 Task: Open a blank google sheet and write heading  Proactive Sales. Add 10 people name  'Ethan Reynolds, Olivia Thompson, Benjamin Martinez, Emma Davis, Alexander Mitchell, Ava Rodriguez, Daniel Anderson, Mia Lewis, Christopher Scott, Sophia Harris.'Item code in between  4055-6600. Product range in between  4000-7000. Add Products  Nike shoe, Adidas shoe, Gucci T-shirt, Louis Vuitton bag, Zara Shirt, H&M jeans, Chanel perfume, Versace perfume, Ralph Lauren, Prada ShirtChoose quantity  1 to 10  Tax 12 percent Total Add Amount. Save page  Proactive Sales review   book
Action: Mouse moved to (243, 125)
Screenshot: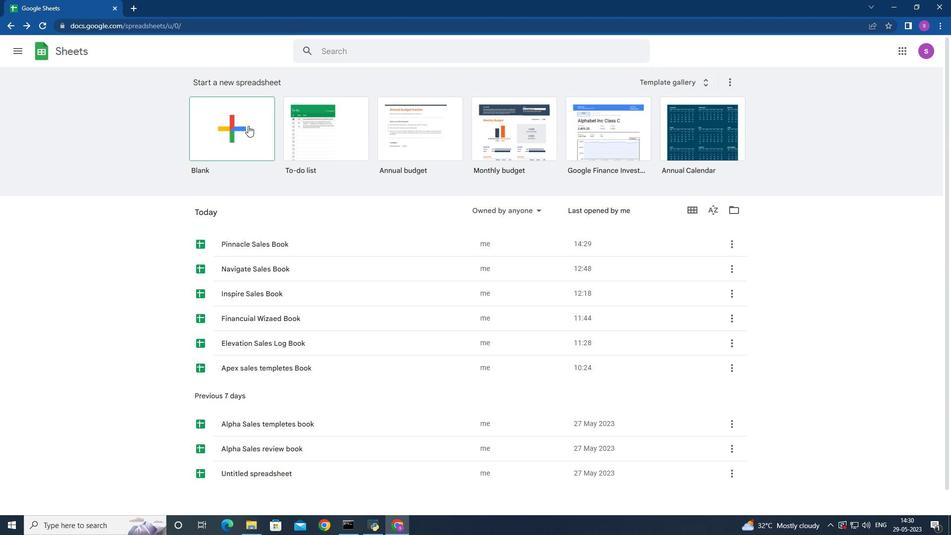 
Action: Mouse pressed left at (243, 125)
Screenshot: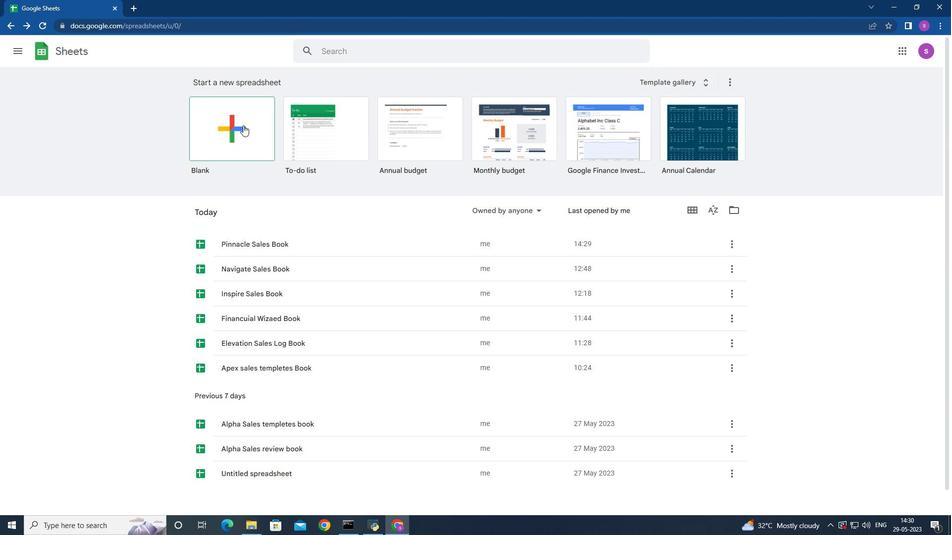 
Action: Mouse moved to (54, 124)
Screenshot: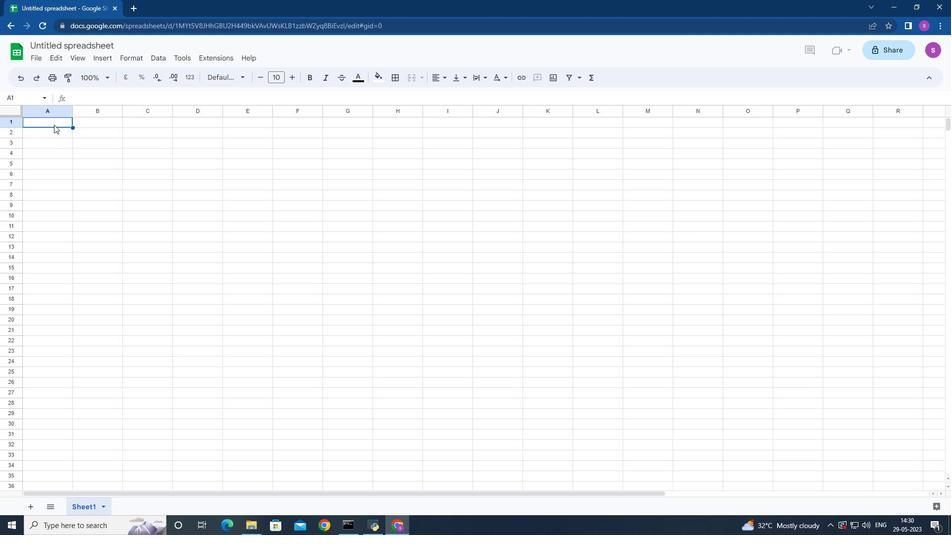 
Action: Mouse pressed left at (54, 124)
Screenshot: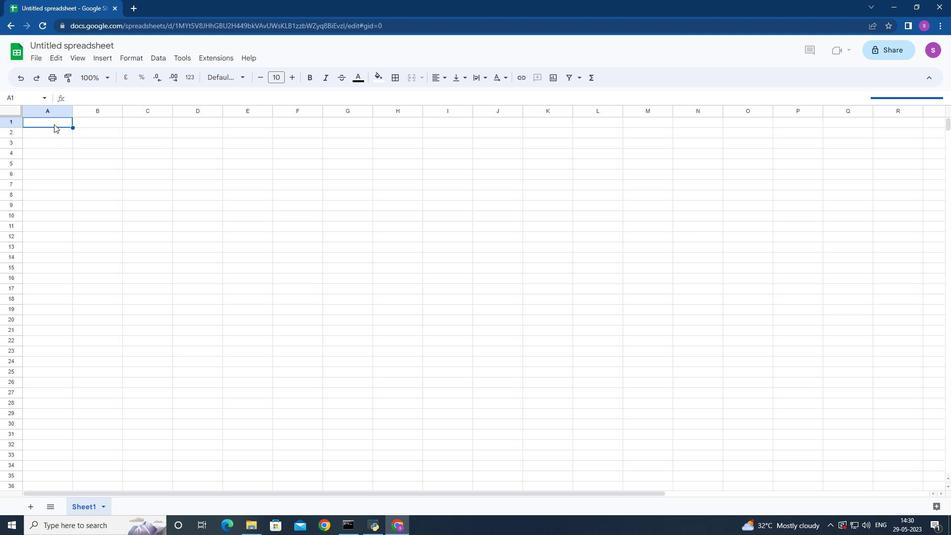 
Action: Key pressed <Key.shift>Proactive<Key.space><Key.shift>Sales
Screenshot: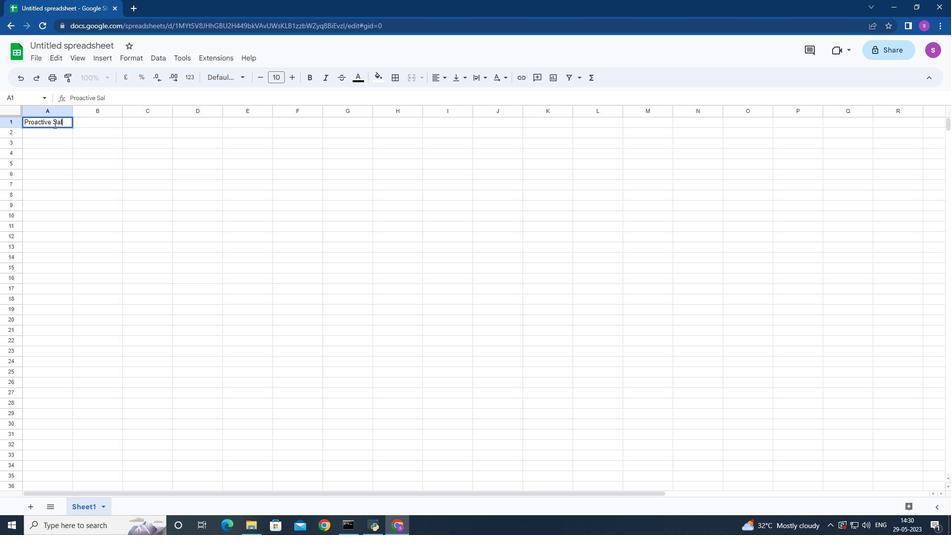 
Action: Mouse moved to (47, 144)
Screenshot: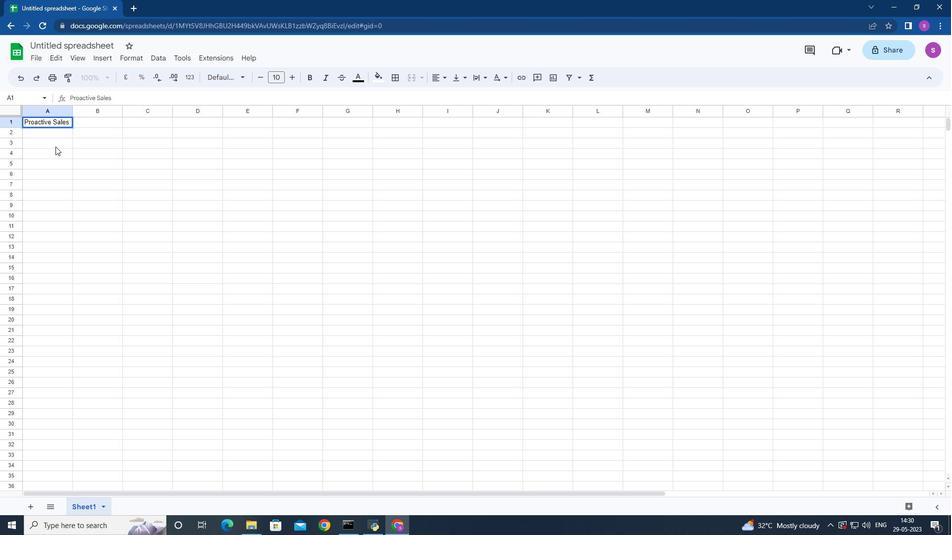 
Action: Mouse pressed left at (47, 144)
Screenshot: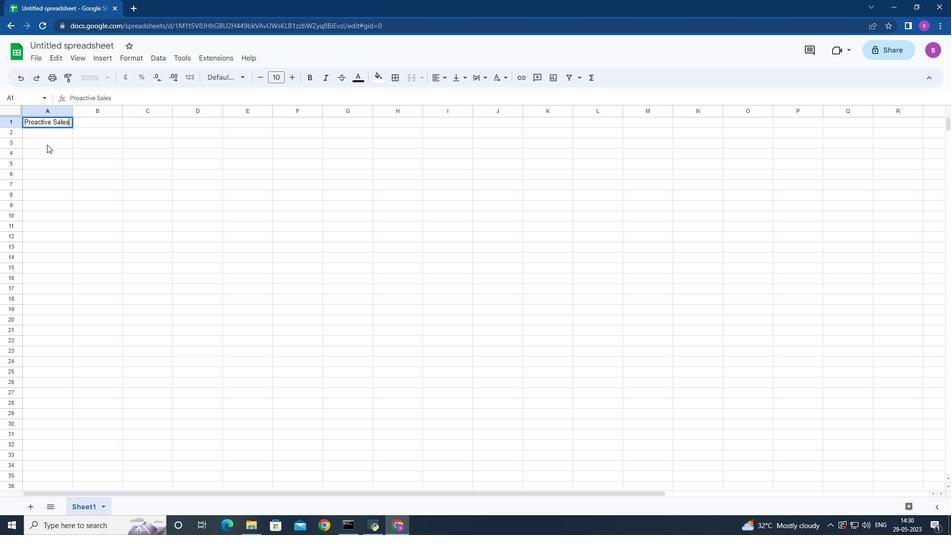 
Action: Mouse moved to (60, 143)
Screenshot: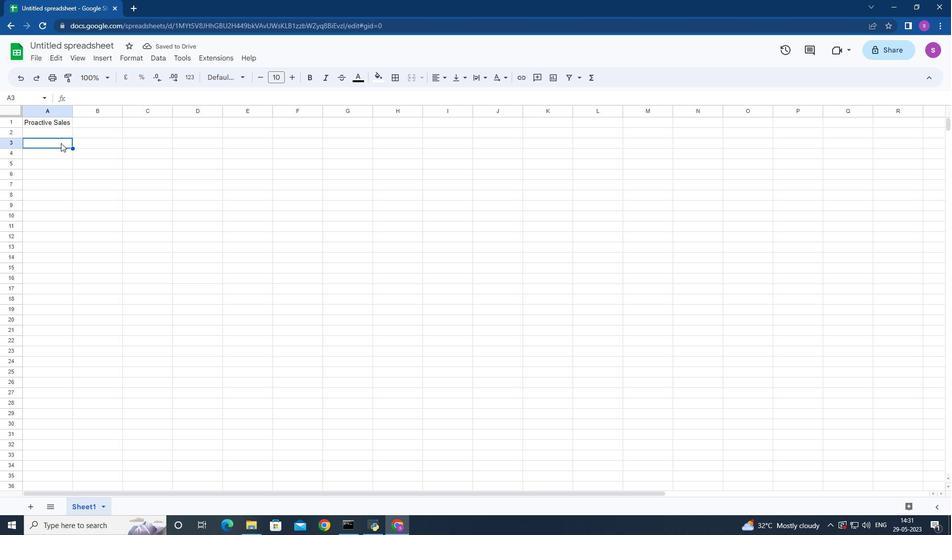 
Action: Key pressed <Key.shift>Na,<Key.backspace>me<Key.down><Key.shift>Ethan<Key.space><Key.shift><Key.shift><Key.shift><Key.shift><Key.shift><Key.shift>Reynolds<Key.down>
Screenshot: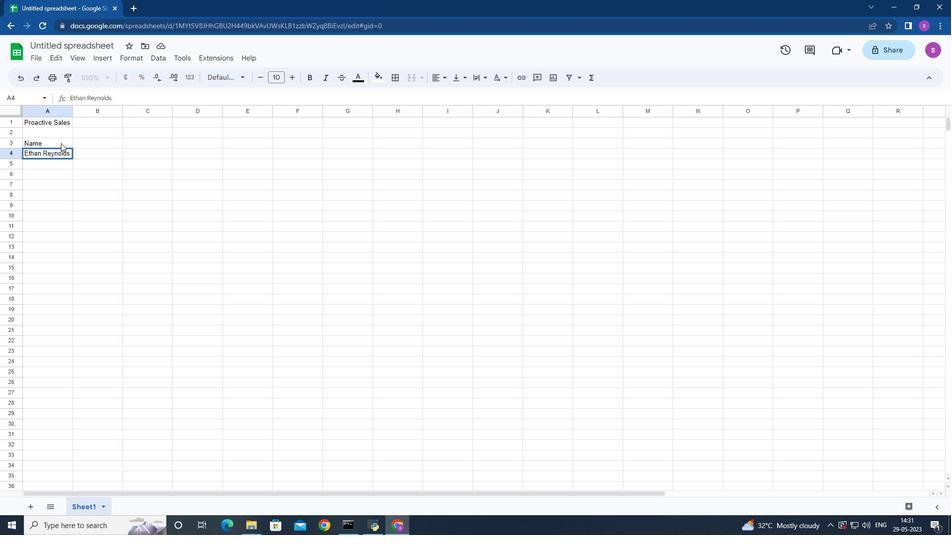
Action: Mouse moved to (121, 157)
Screenshot: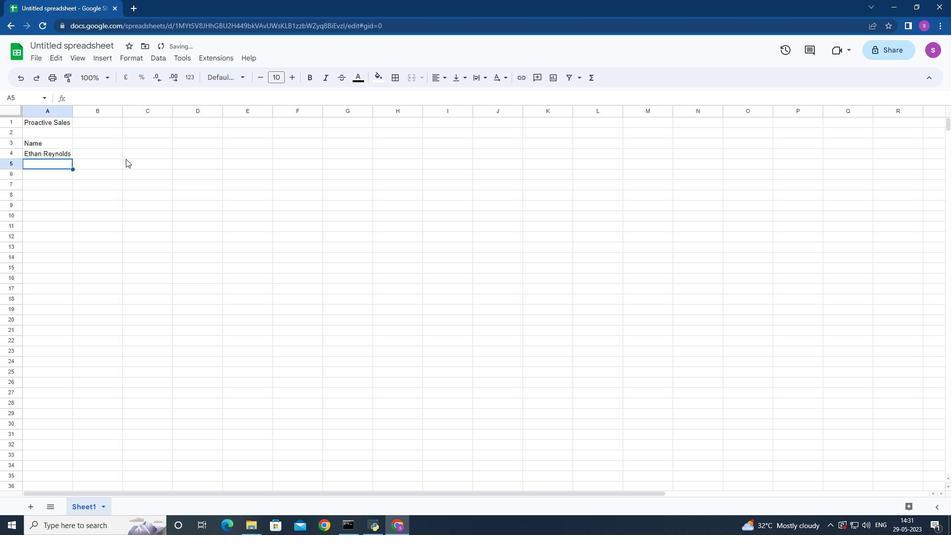 
Action: Key pressed <Key.shift>Olivia<Key.space><Key.shift>Thompson<Key.down><Key.shift>Benjamin<Key.space><Key.shift>Martinez<Key.down><Key.shift>Emma<Key.space><Key.shift>Davis<Key.space><Key.down><Key.shift>Alexander<Key.space><Key.shift>Mitchell<Key.down><Key.shift>Ava<Key.space><Key.shift>Rodriguez<Key.down><Key.shift><Key.shift><Key.shift><Key.shift>Daniel<Key.space><Key.shift>Anderson<Key.down><Key.shift>Mia<Key.space><Key.shift>Lewis<Key.down><Key.shift>Cg<Key.backspace>hristopher<Key.space><Key.shift>Scoo<Key.backspace>tt<Key.down><Key.shift>Sophia<Key.space><Key.shift>Harris
Screenshot: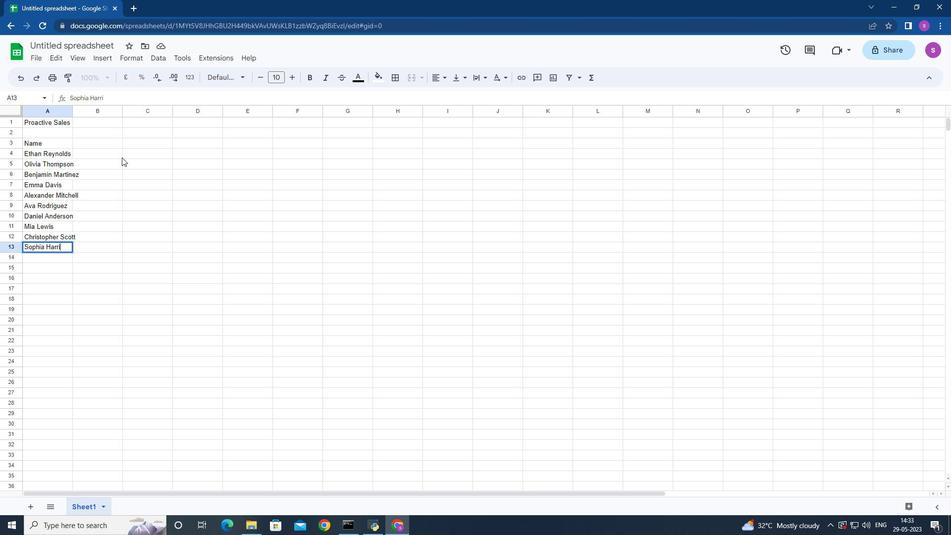 
Action: Mouse moved to (71, 108)
Screenshot: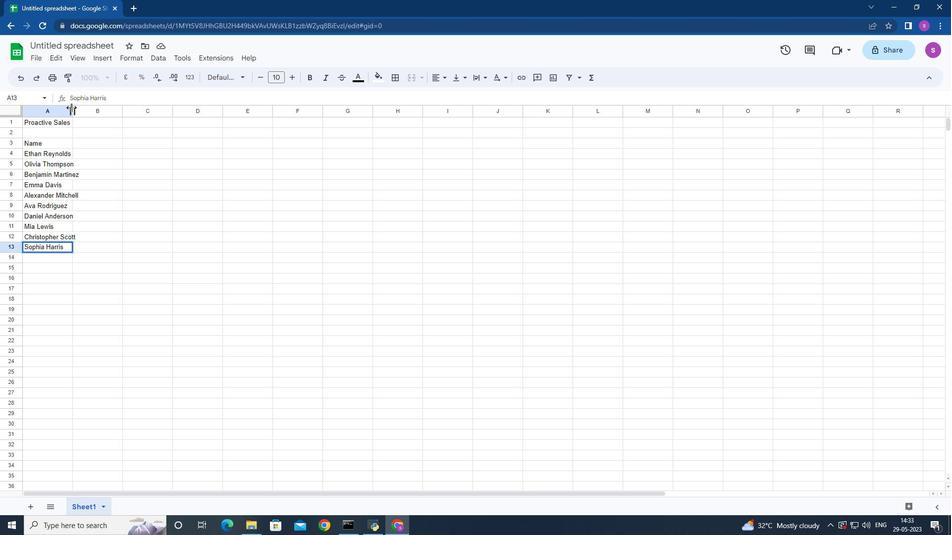 
Action: Mouse pressed left at (71, 108)
Screenshot: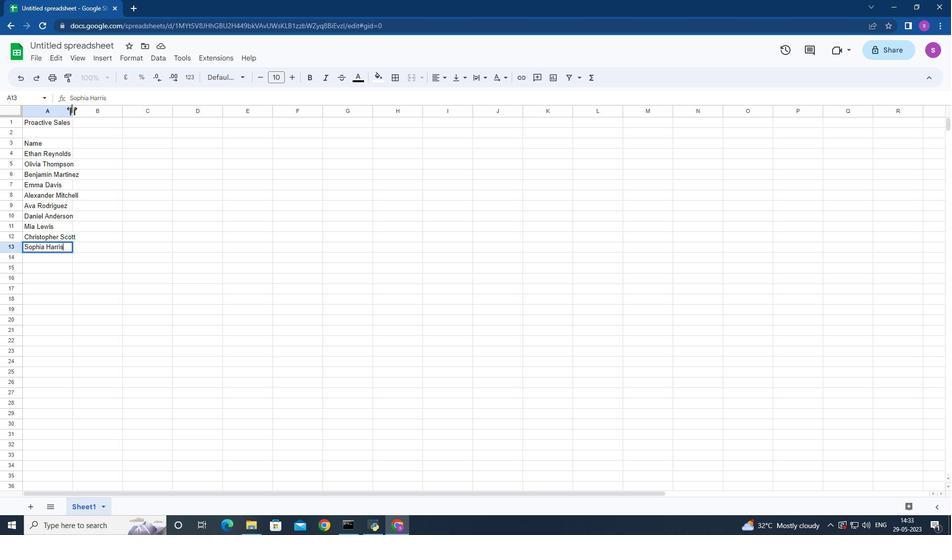 
Action: Mouse moved to (105, 141)
Screenshot: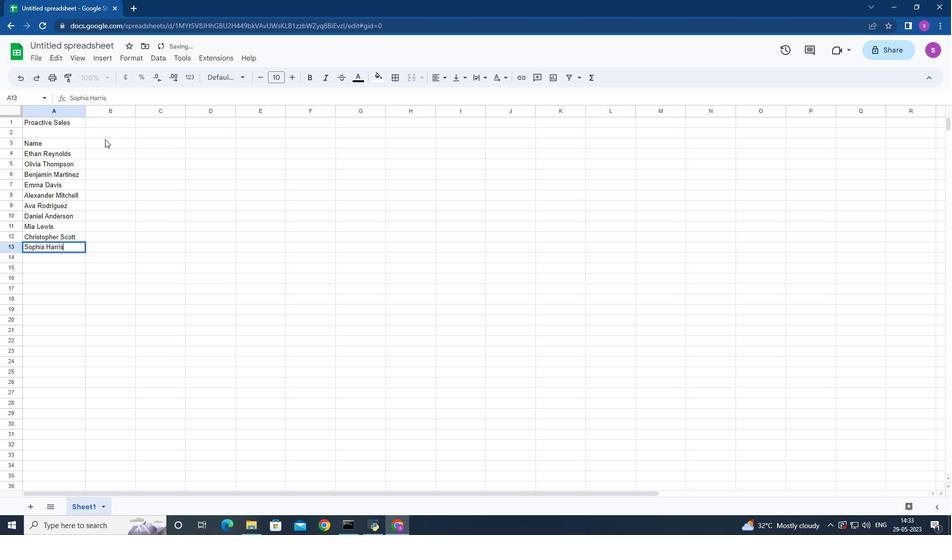 
Action: Mouse pressed left at (105, 141)
Screenshot: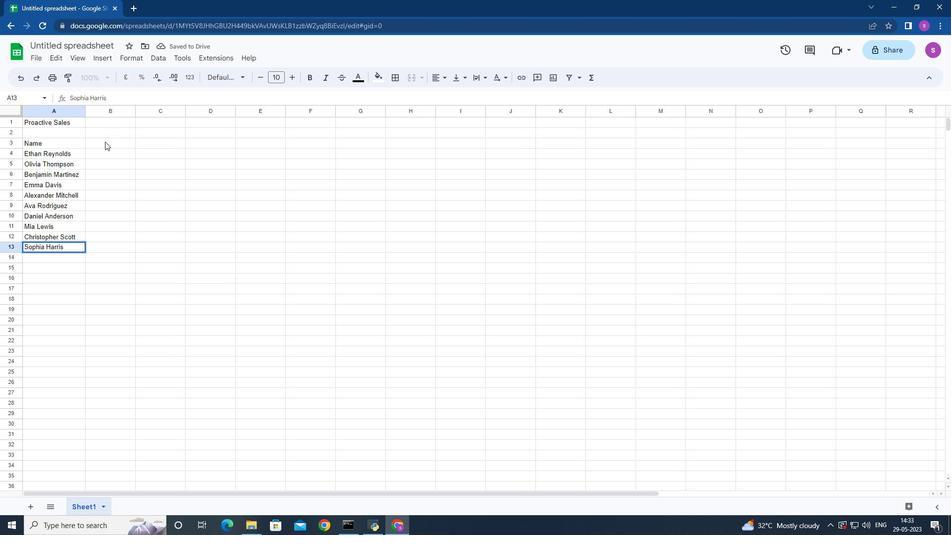 
Action: Mouse moved to (104, 143)
Screenshot: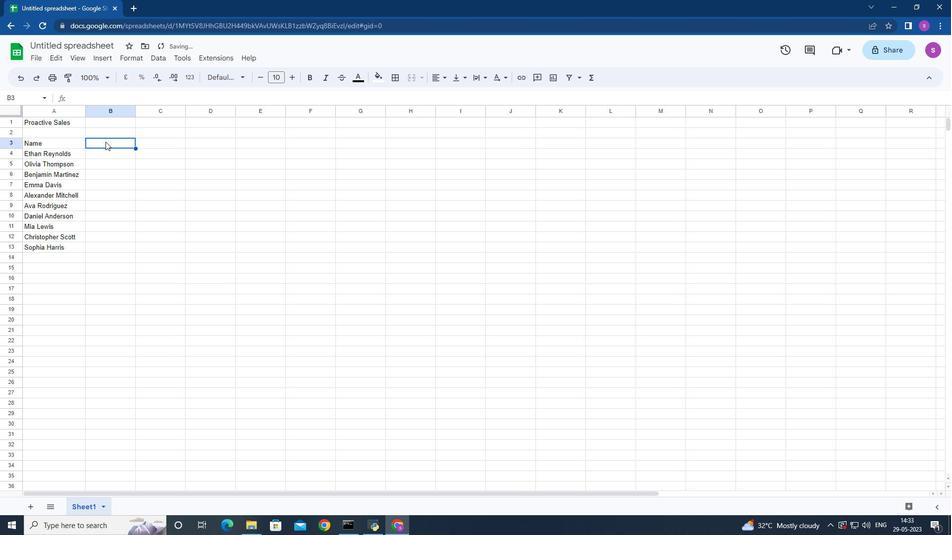 
Action: Key pressed <Key.shift>Item<Key.space><Key.shift>C<Key.backspace><Key.backspace><Key.backspace><Key.backspace><Key.backspace><Key.backspace><Key.shift>Item<Key.space><Key.shift>Code<Key.down>
Screenshot: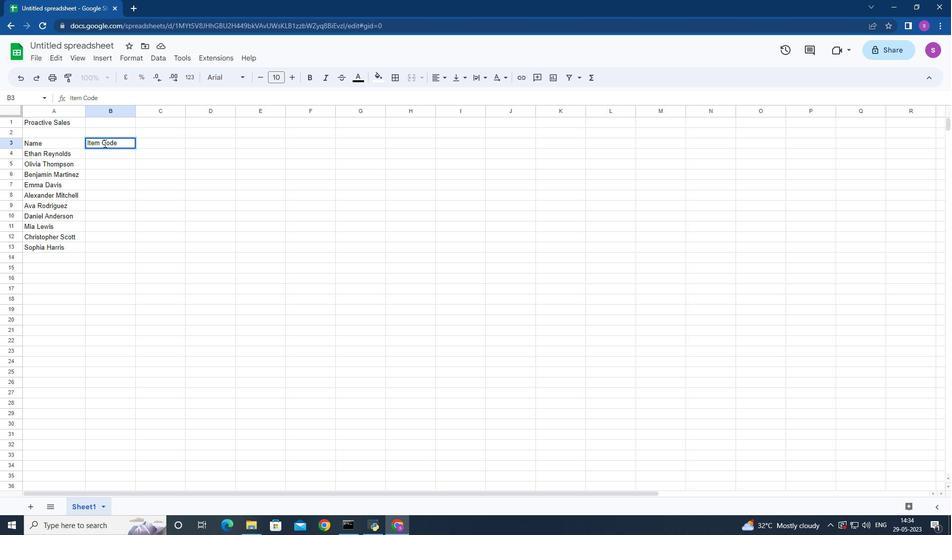
Action: Mouse moved to (97, 179)
Screenshot: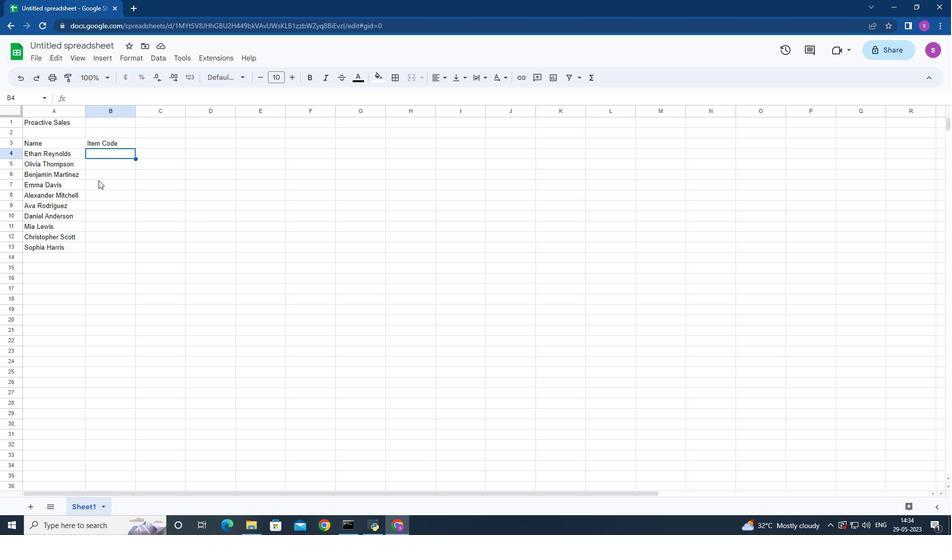 
Action: Key pressed 4055<Key.down>5000<Key.down>5055<Key.down>6000<Key.down>6055<Key.down>6500<Key.down>55<Key.backspace>500<Key.down>7000<Key.down>505<Key.backspace>60<Key.down>4000<Key.right><Key.up><Key.up><Key.up><Key.up><Key.up><Key.up><Key.up><Key.up><Key.up><Key.up><Key.shift>Product<Key.space><Key.shift>Range<Key.down><Key.left><Key.down><Key.down><Key.down><Key.down><Key.down><Key.down><Key.down><Key.backspace>6600<Key.down><Key.down><Key.right><Key.up><Key.up><Key.up><Key.up><Key.up><Key.up><Key.up><Key.up><Key.up>4000<Key.down>5000<Key.down>6000<Key.down>6500<Key.down>7000<Key.down>5500<Key.down>4500<Key.down>6600<Key.down>5500<Key.down>7000<Key.right><Key.up><Key.up><Key.up><Key.up><Key.up><Key.up><Key.up><Key.up><Key.up><Key.up><Key.shift>Product<Key.space>
Screenshot: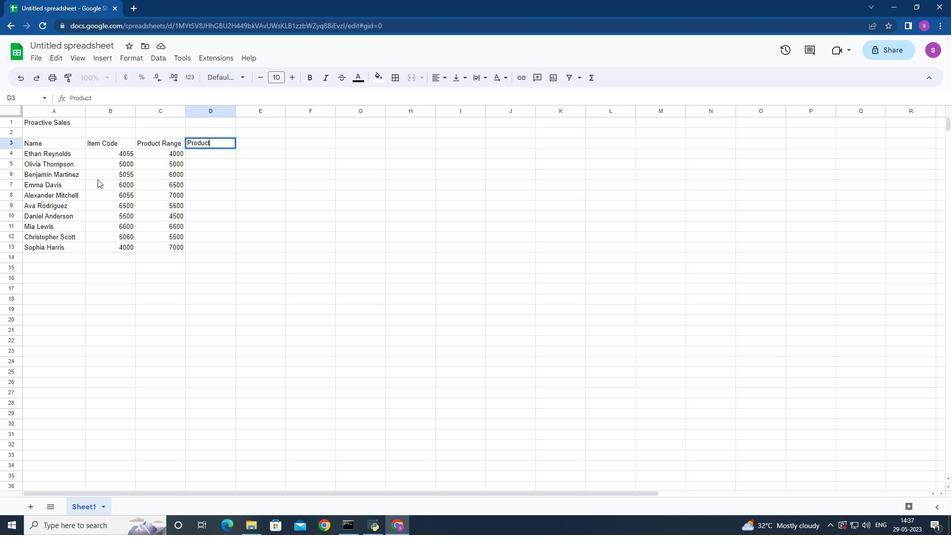
Action: Mouse moved to (217, 152)
Screenshot: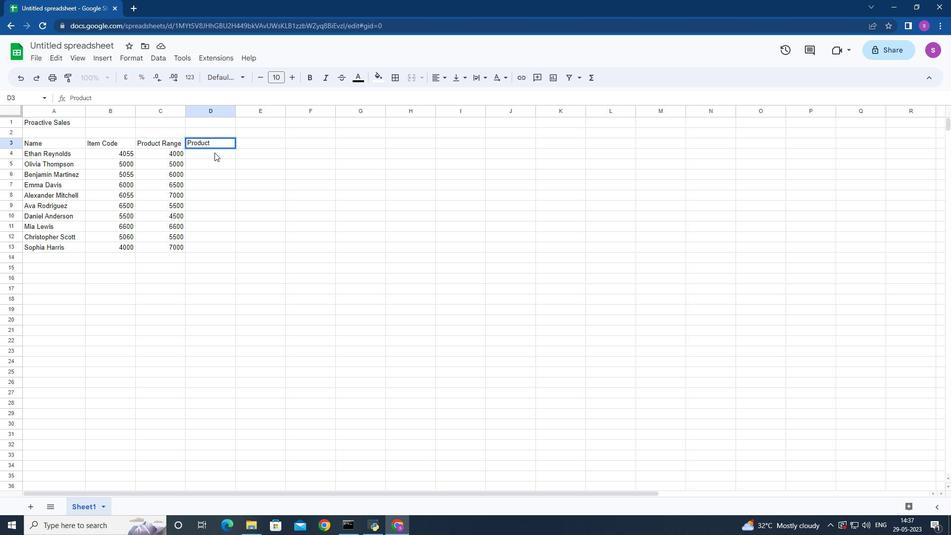 
Action: Key pressed <Key.down><Key.shift>Nike<Key.space><Key.down><Key.up>s<Key.backspace><Key.shift>Nike<Key.space><Key.shift>Shoe<Key.down><Key.shift>Adidas<Key.space><Key.shift>Shoe<Key.down><Key.shift>Gucci<Key.space><Key.shift>T-<Key.shift>Shirt<Key.down><Key.shift>Louis<Key.space><Key.shift>Vuitton<Key.down><Key.up>
Screenshot: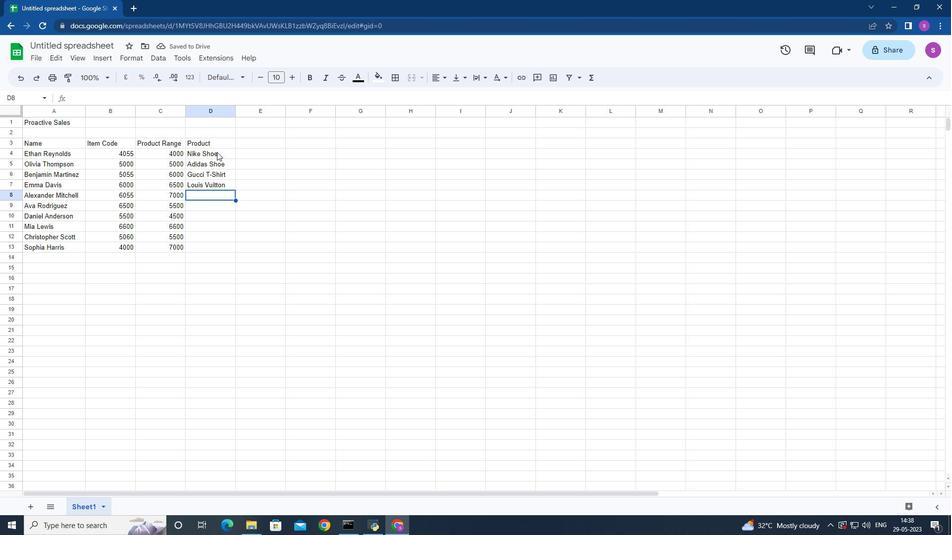 
Action: Mouse moved to (227, 182)
Screenshot: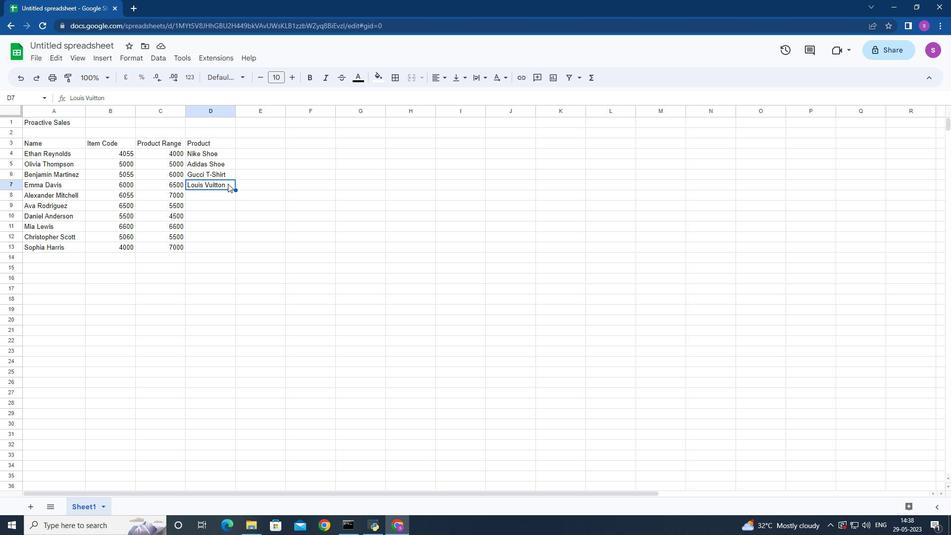 
Action: Mouse pressed left at (227, 182)
Screenshot: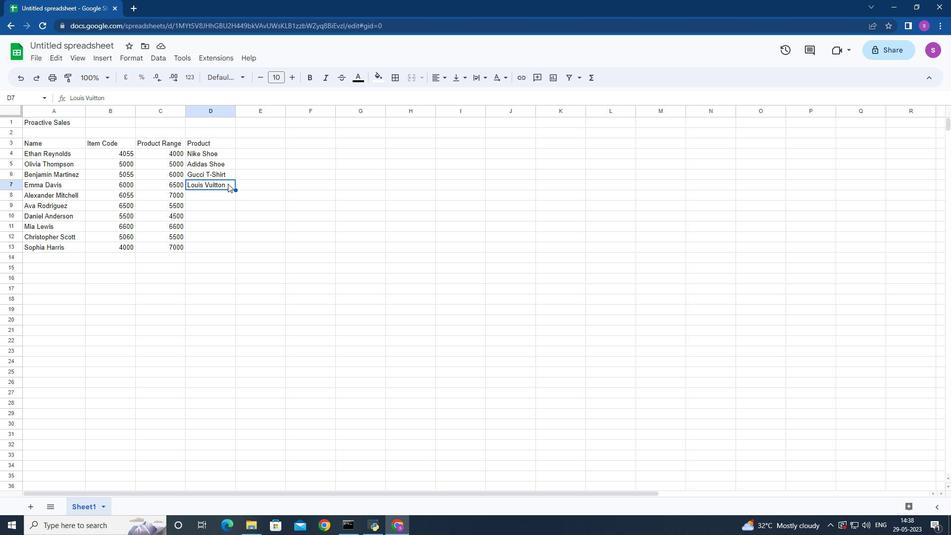 
Action: Key pressed <Key.space><Key.shift><Key.shift><Key.shift><Key.shift><Key.shift><Key.shift><Key.shift><Key.shift><Key.shift><Key.shift><Key.shift><Key.shift><Key.shift><Key.shift><Key.shift><Key.shift><Key.shift><Key.shift><Key.shift><Key.shift><Key.shift><Key.shift>Louis<Key.space><Key.shift>Vuitton<Key.space>bag<Key.down><Key.shift>Zara<Key.space><Key.shift>Shirt<Key.down><Key.shift>H<Key.shift>&m<Key.space><Key.backspace><Key.shift><Key.backspace><Key.shift>M<Key.space>jeans<Key.down><Key.shift>Chanel<Key.space>perfume<Key.down><Key.shift>Versace<Key.space><Key.shift>P<Key.backspace>perfume<Key.down><Key.shift><Key.shift><Key.shift><Key.shift><Key.shift><Key.shift><Key.shift><Key.shift><Key.shift><Key.shift><Key.shift><Key.shift>Ralph<Key.space><Key.shift>Lauren<Key.space><Key.down><Key.shift>Prada<Key.space><Key.shift>Shirt<Key.shift>C<Key.backspace>
Screenshot: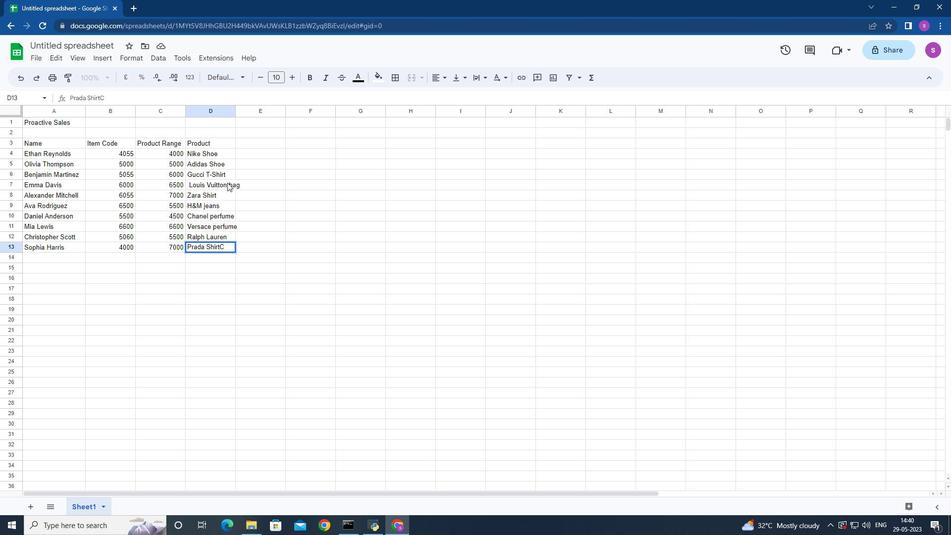 
Action: Mouse moved to (235, 110)
Screenshot: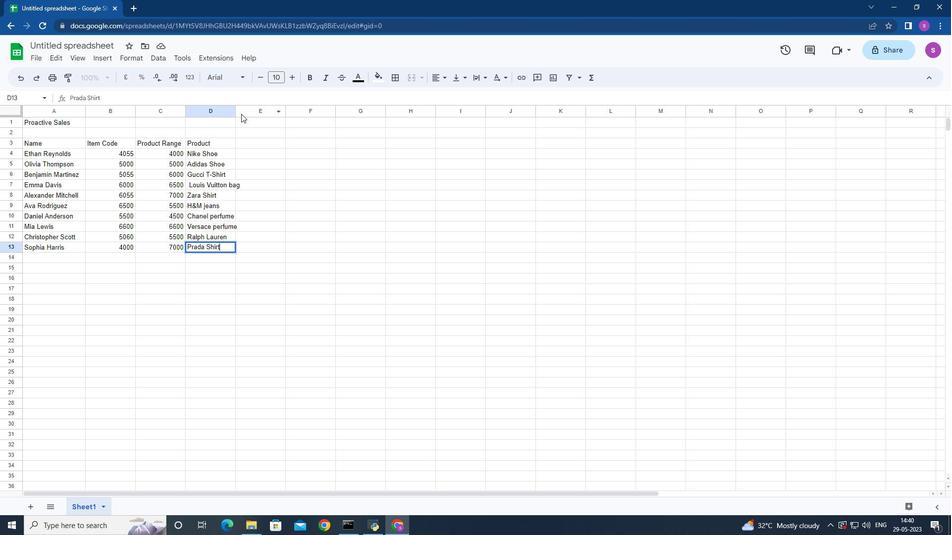 
Action: Mouse pressed left at (235, 110)
Screenshot: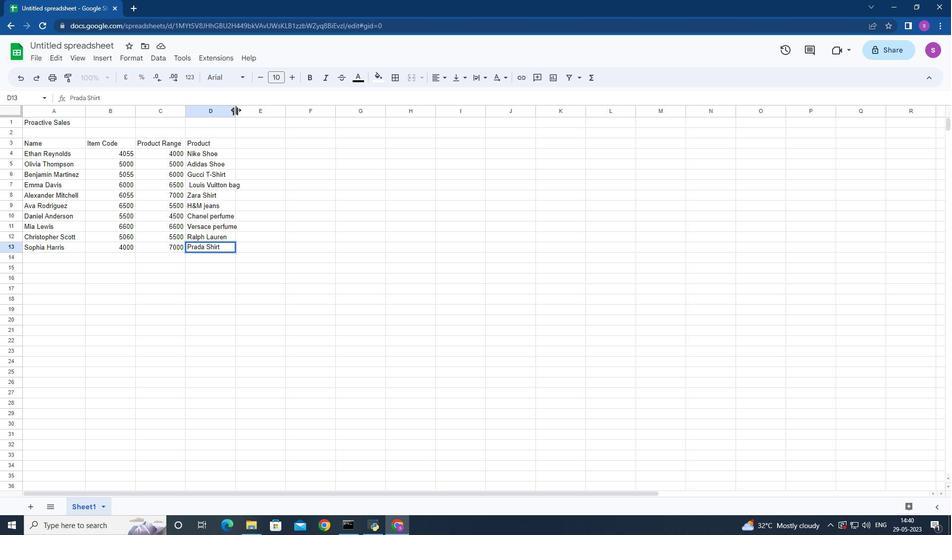 
Action: Mouse moved to (276, 137)
Screenshot: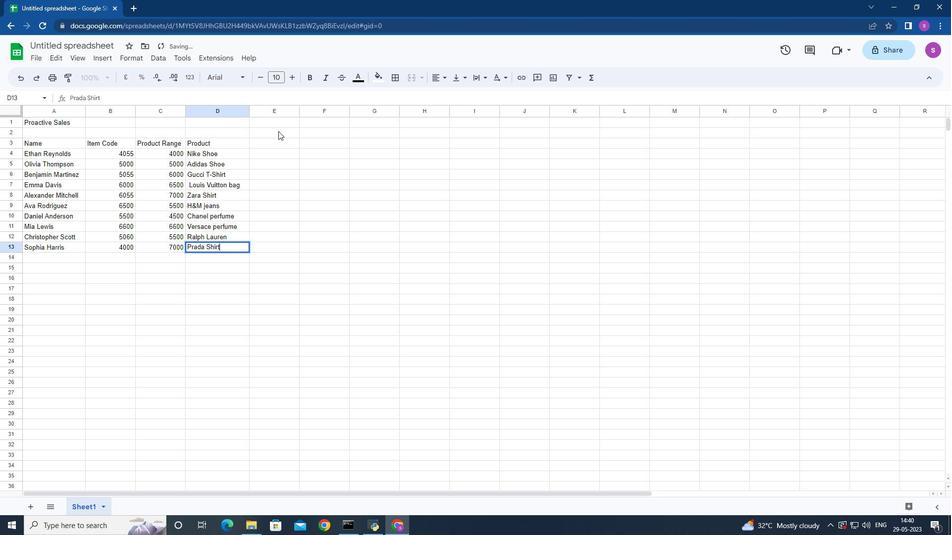 
Action: Mouse pressed left at (276, 137)
Screenshot: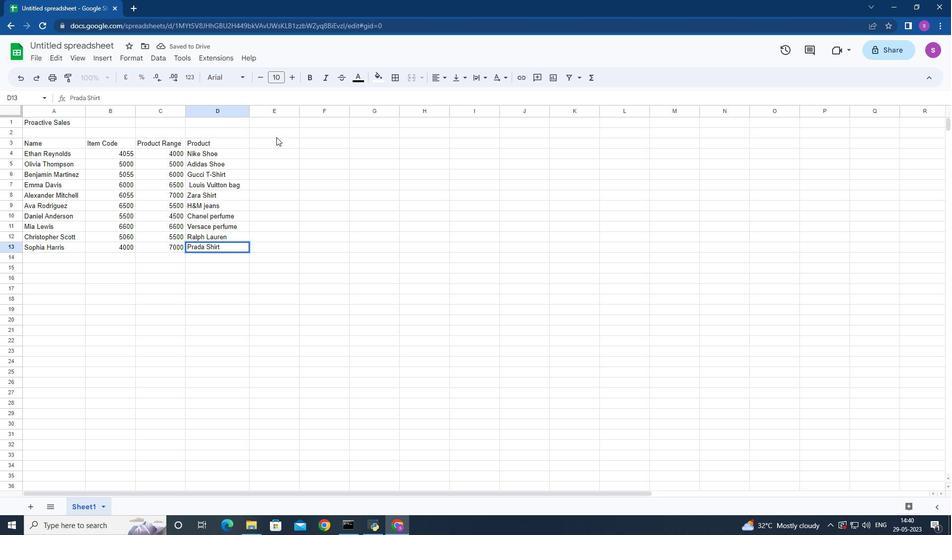 
Action: Mouse moved to (272, 144)
Screenshot: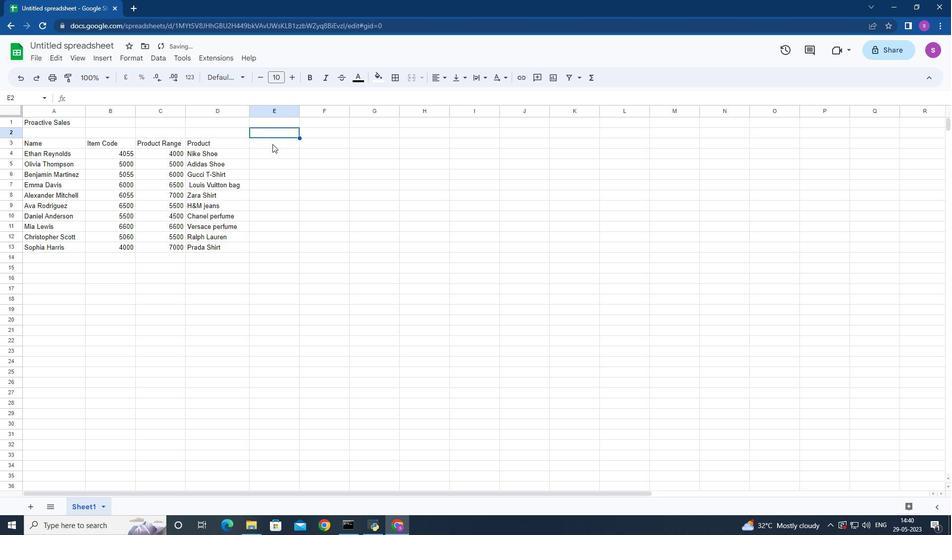 
Action: Mouse pressed left at (272, 144)
Screenshot: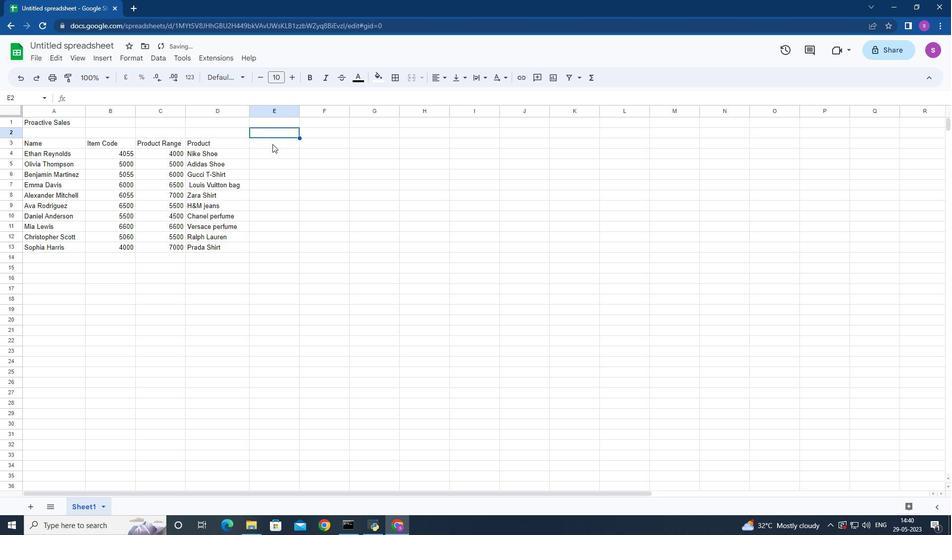 
Action: Mouse moved to (272, 144)
Screenshot: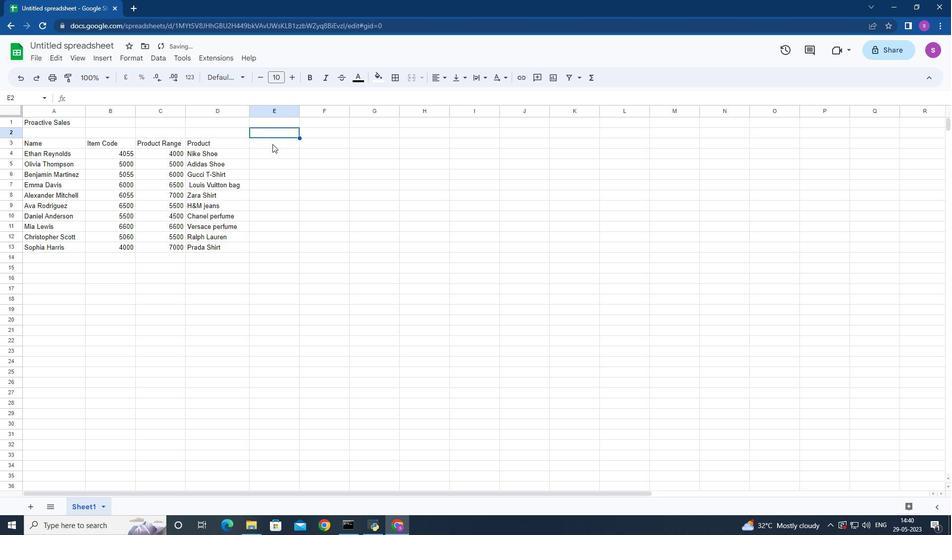 
Action: Key pressed <Key.shift>Quantity<Key.down>
Screenshot: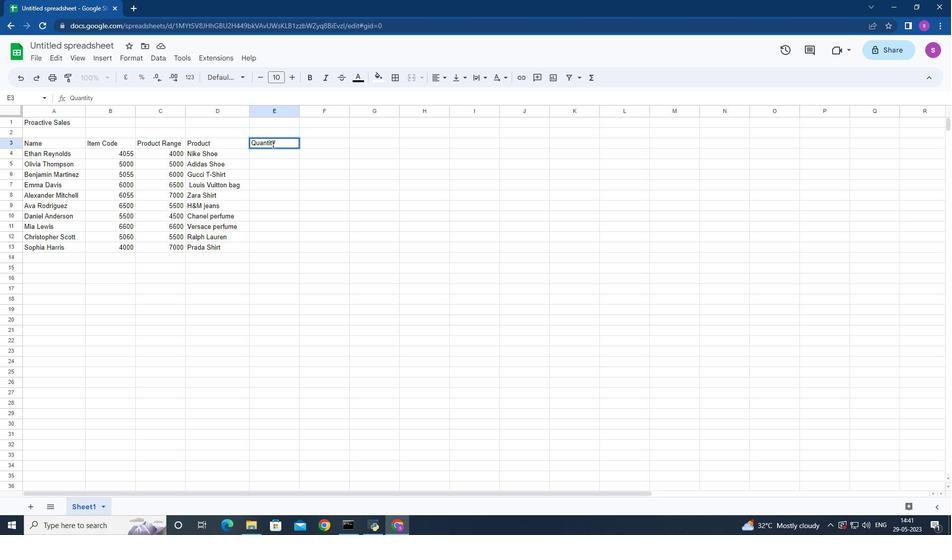 
Action: Mouse moved to (287, 165)
Screenshot: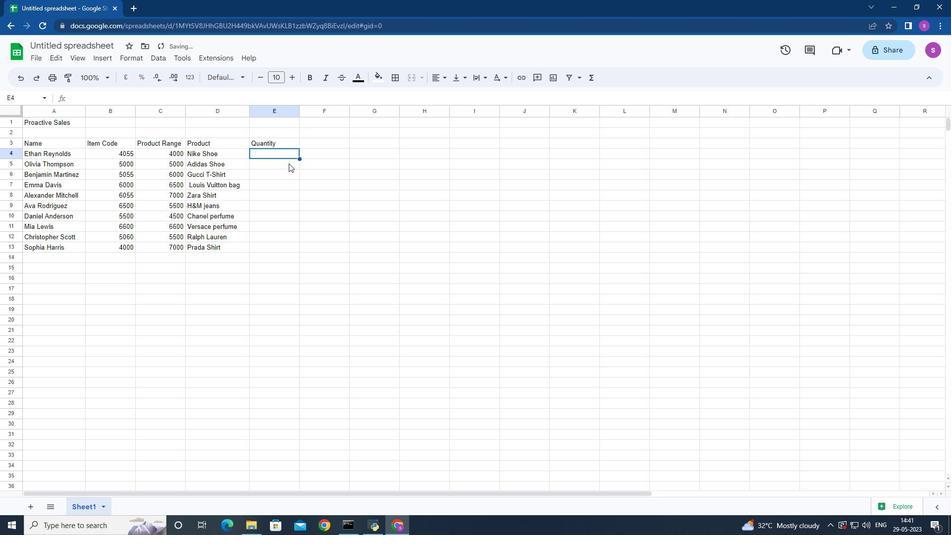 
Action: Key pressed 1<Key.down>2<Key.down>3<Key.down>4<Key.down>5<Key.down>6<Key.down>7<Key.down>8<Key.down>9<Key.down>10<Key.down><Key.right><Key.up><Key.up><Key.up><Key.up><Key.up><Key.up><Key.up><Key.up><Key.up><Key.up><Key.up>
Screenshot: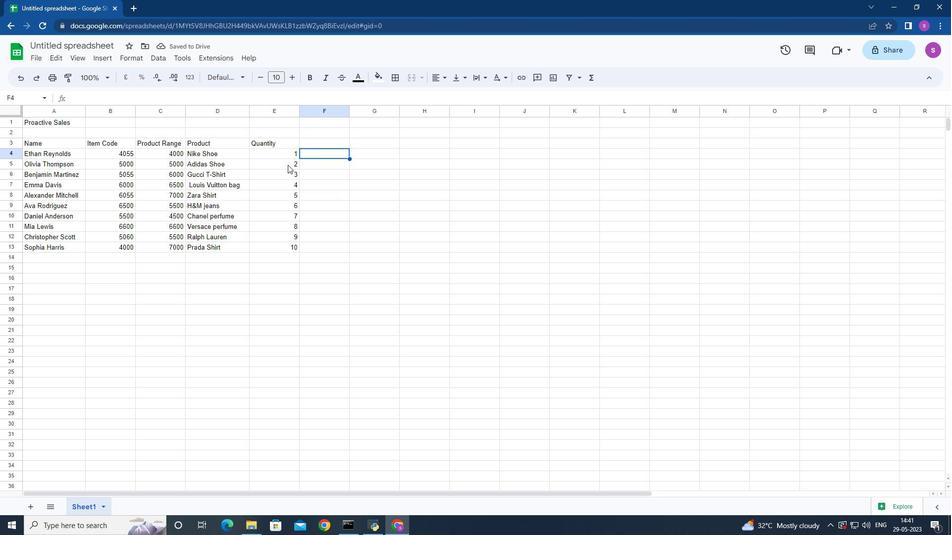 
Action: Mouse moved to (476, 287)
Screenshot: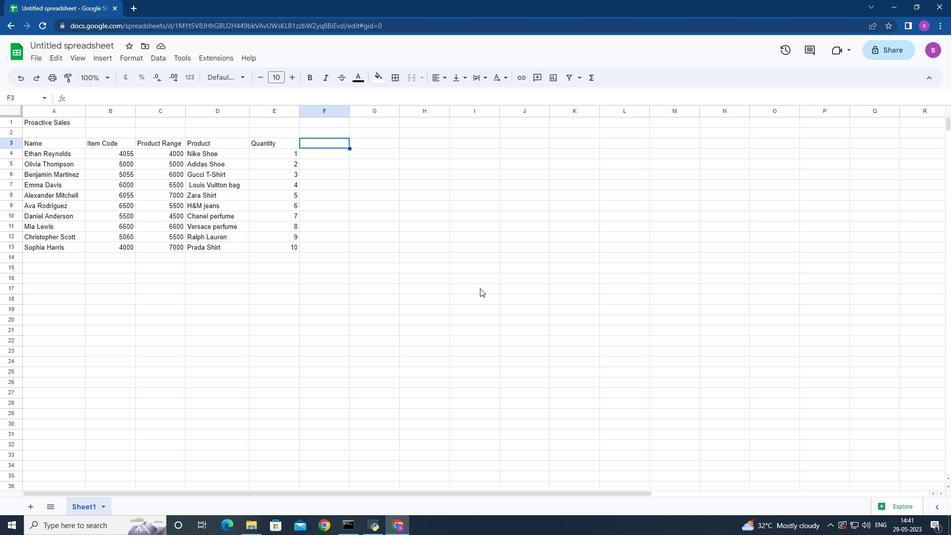 
Action: Key pressed <Key.shift>Amount<Key.right><Key.shift>tax<Key.right><Key.shift>Tp<Key.backspace>otal<Key.down><Key.left><Key.left><Key.left><Key.right><Key.down><Key.up>=<Key.enter>
Screenshot: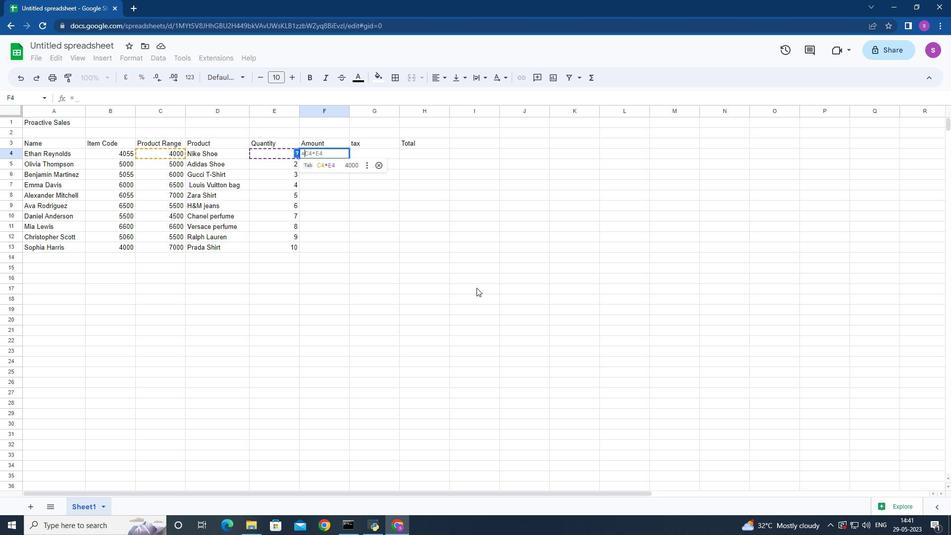 
Action: Mouse moved to (313, 152)
Screenshot: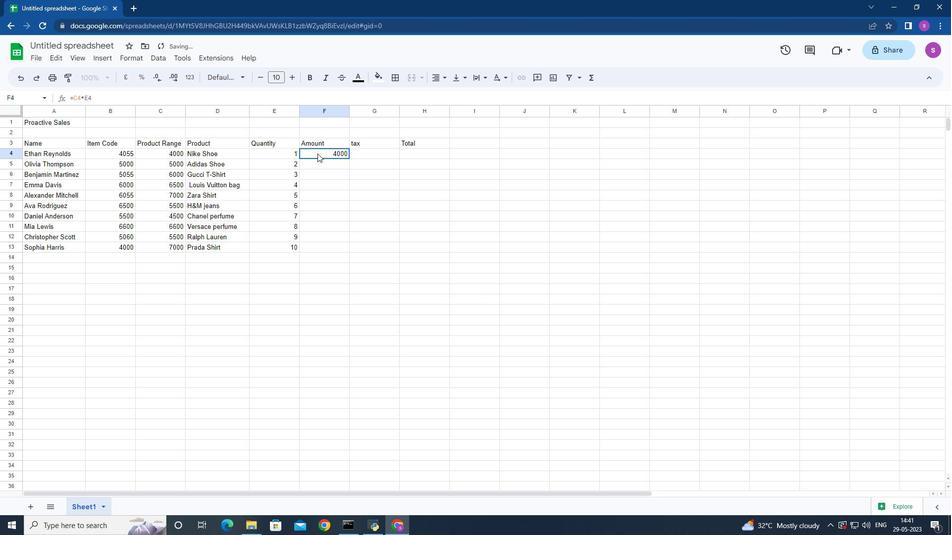 
Action: Mouse pressed left at (313, 152)
Screenshot: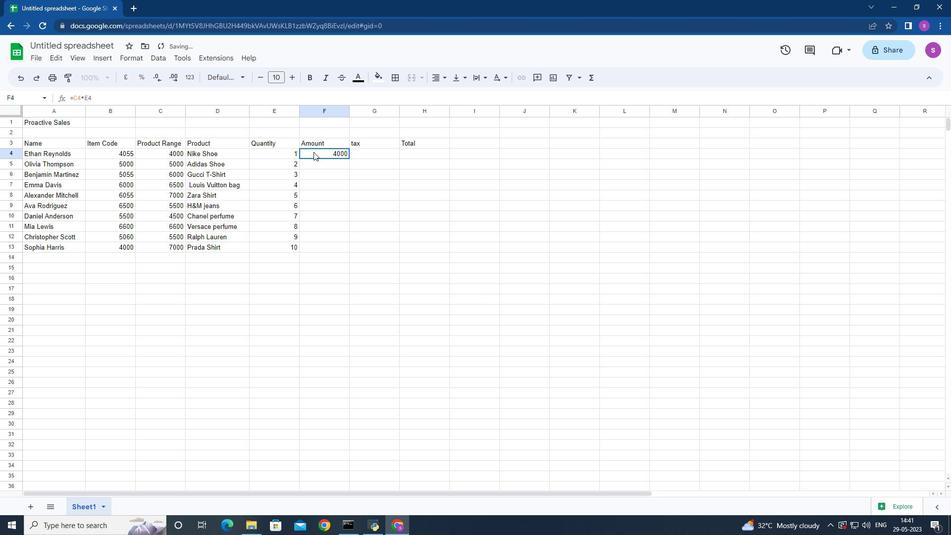 
Action: Mouse moved to (348, 159)
Screenshot: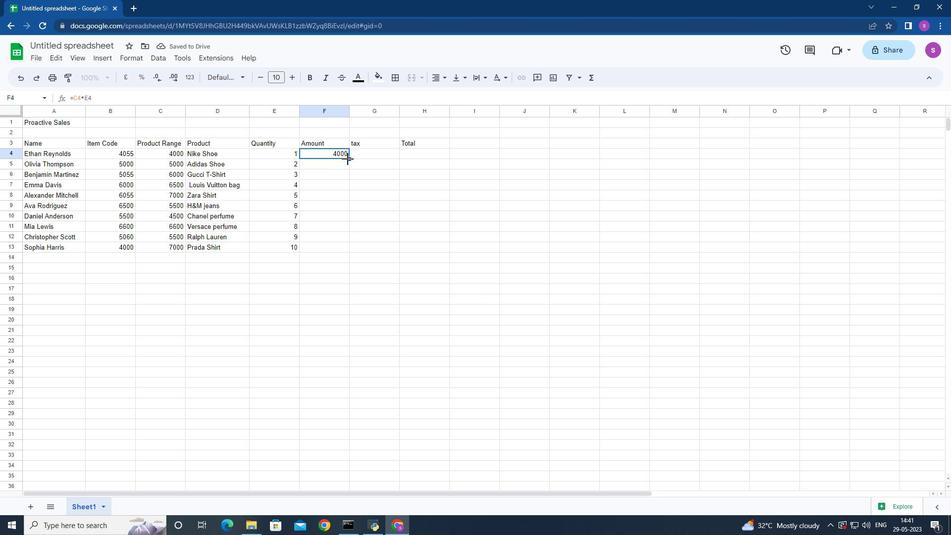 
Action: Mouse pressed left at (348, 159)
Screenshot: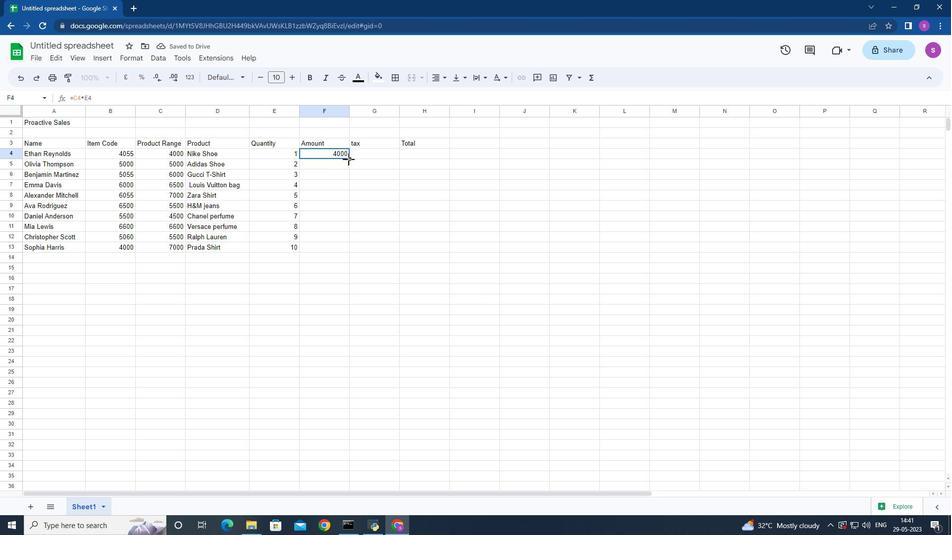 
Action: Mouse moved to (360, 151)
Screenshot: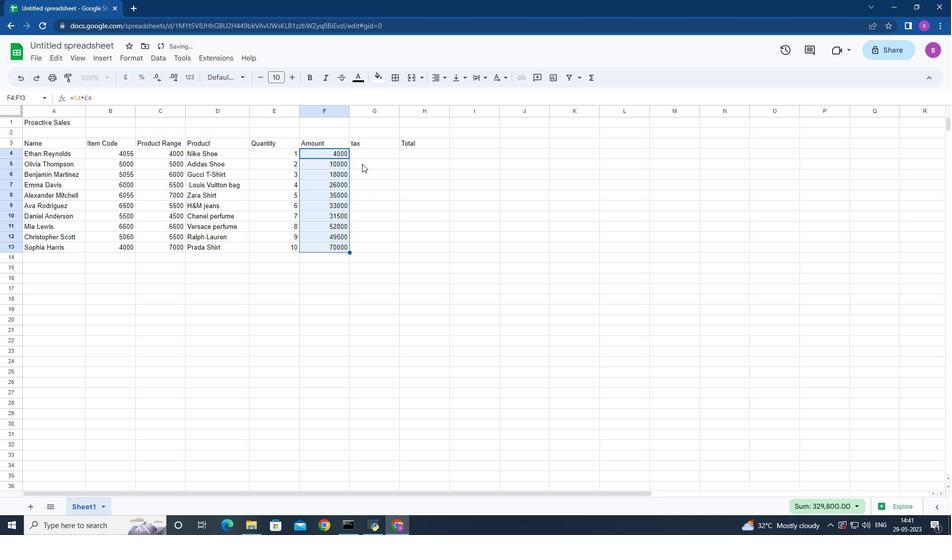 
Action: Mouse pressed left at (360, 151)
Screenshot: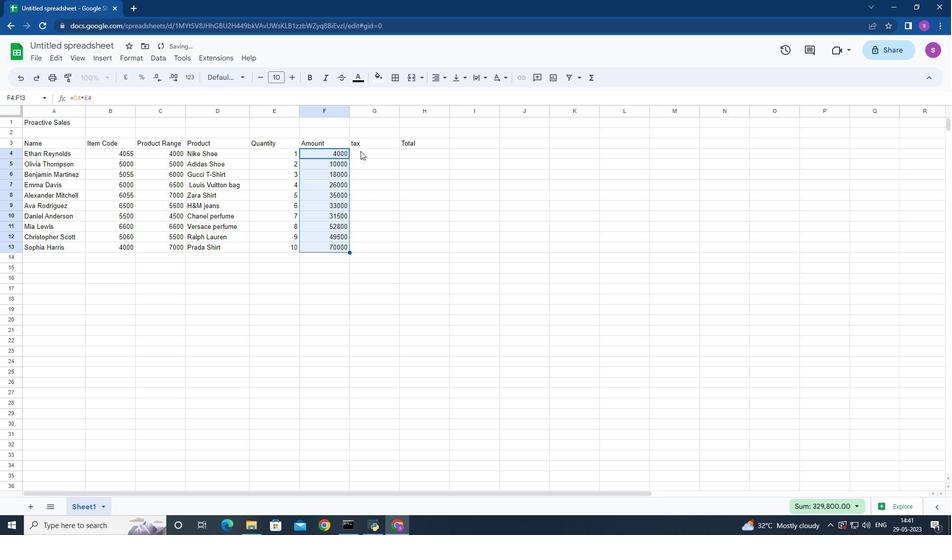 
Action: Mouse moved to (360, 152)
Screenshot: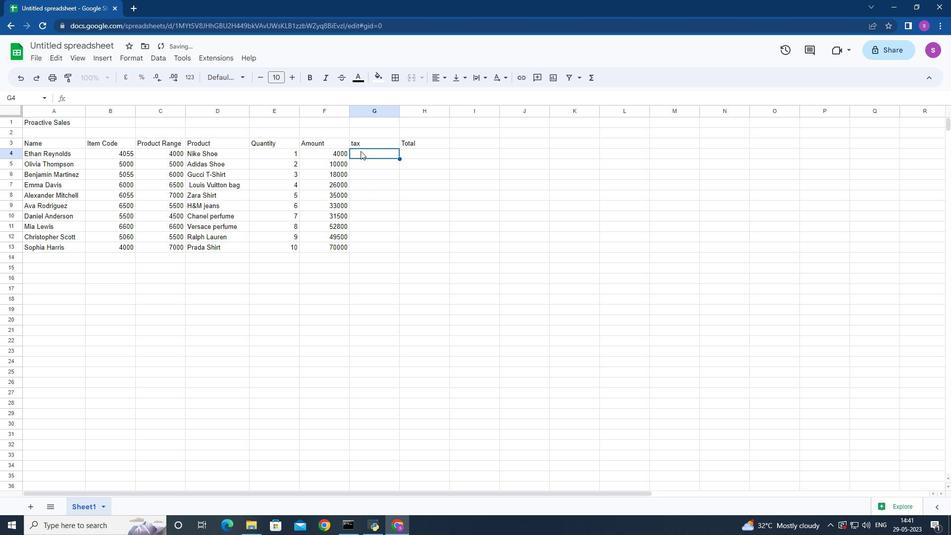
Action: Key pressed =<Key.shift><Key.shift><Key.shift>(
Screenshot: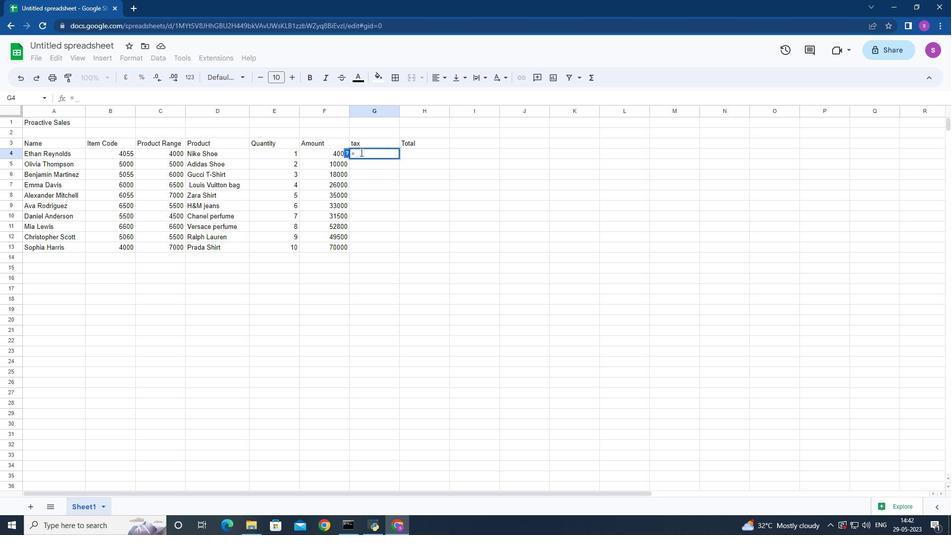 
Action: Mouse moved to (323, 152)
Screenshot: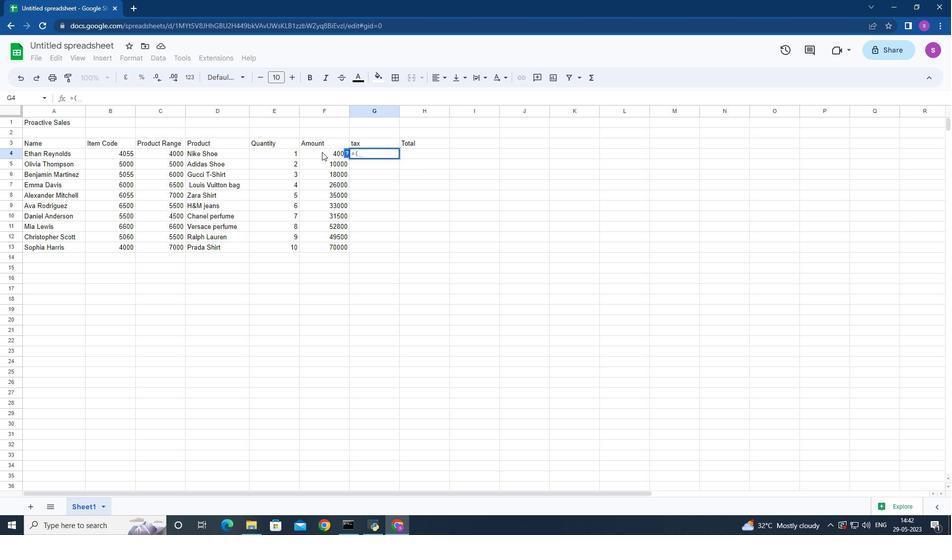 
Action: Mouse pressed left at (323, 152)
Screenshot: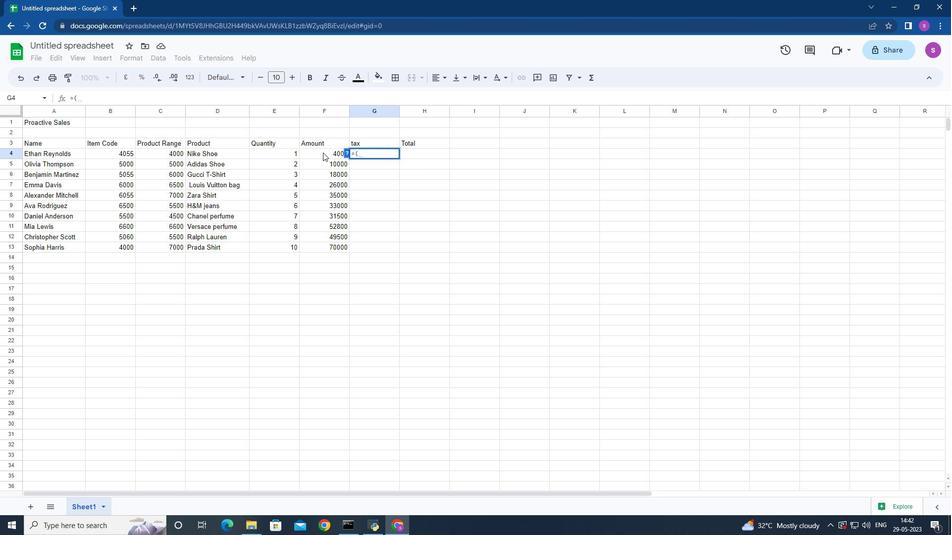 
Action: Key pressed *12<Key.shift>%<Key.shift>)<Key.enter>
Screenshot: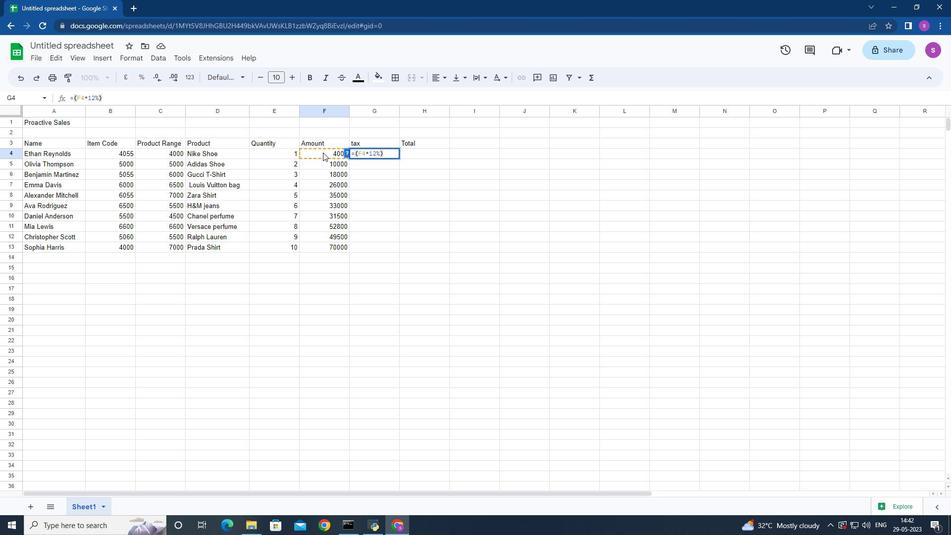 
Action: Mouse moved to (411, 228)
Screenshot: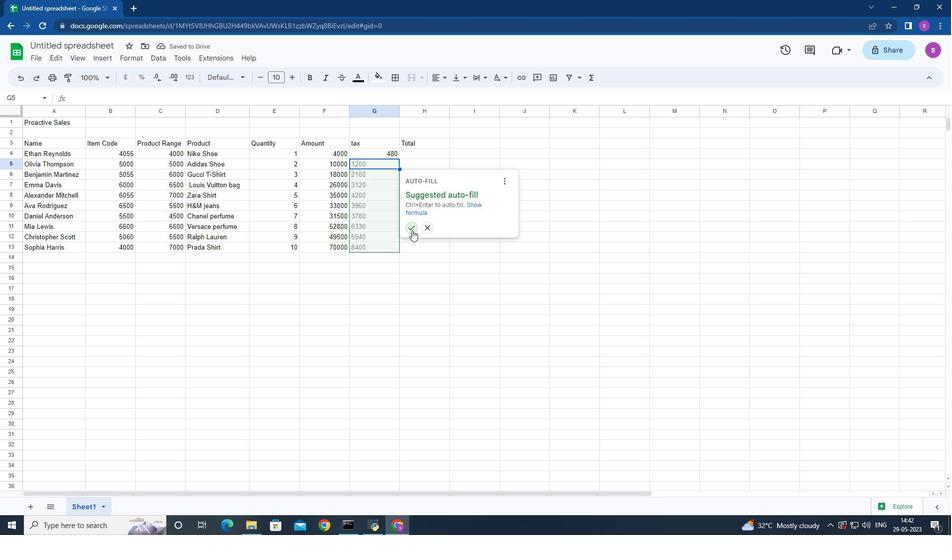 
Action: Mouse pressed left at (411, 228)
Screenshot: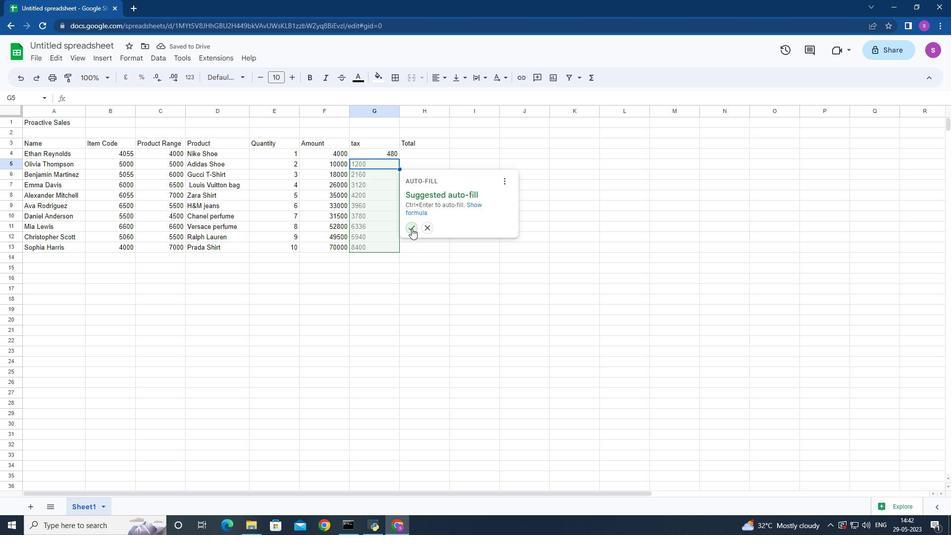
Action: Mouse moved to (414, 150)
Screenshot: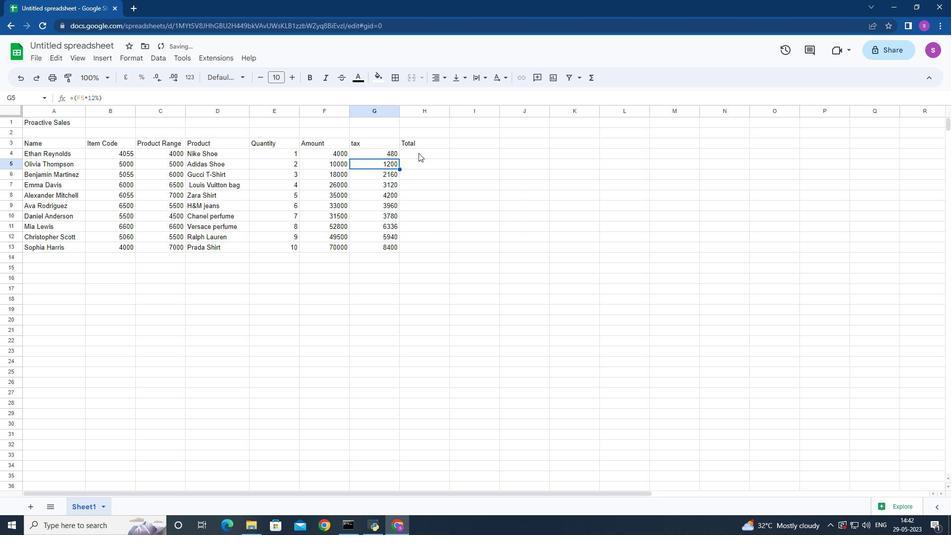 
Action: Mouse pressed left at (414, 150)
Screenshot: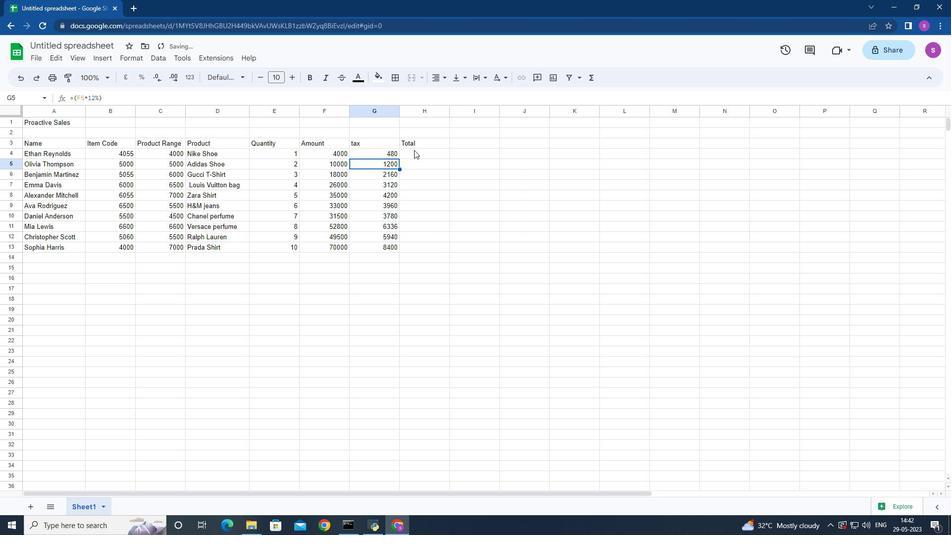 
Action: Mouse moved to (406, 153)
Screenshot: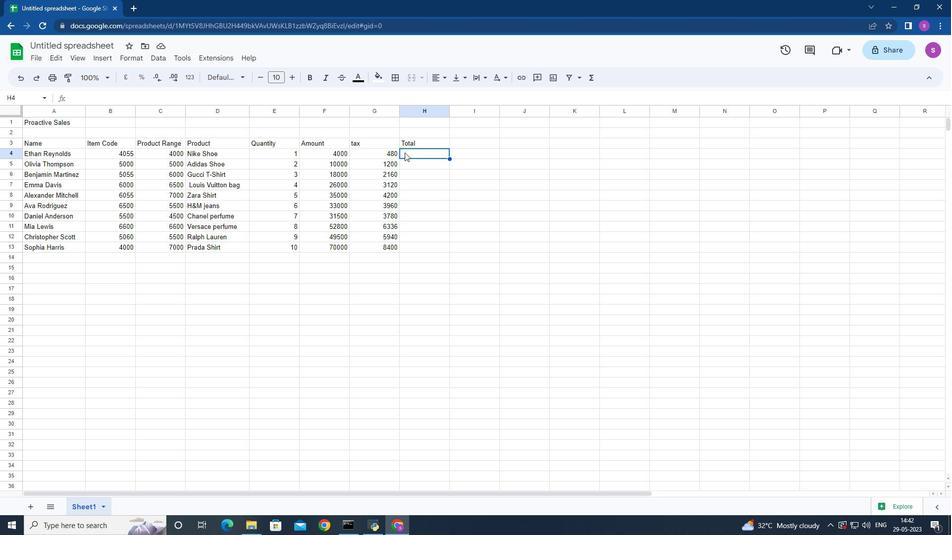 
Action: Key pressed =<Key.enter>
Screenshot: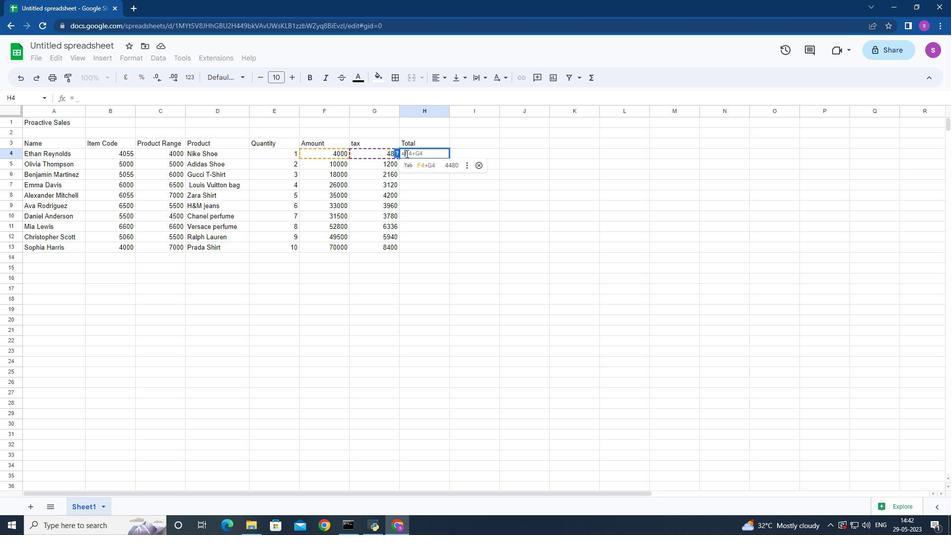 
Action: Mouse moved to (418, 147)
Screenshot: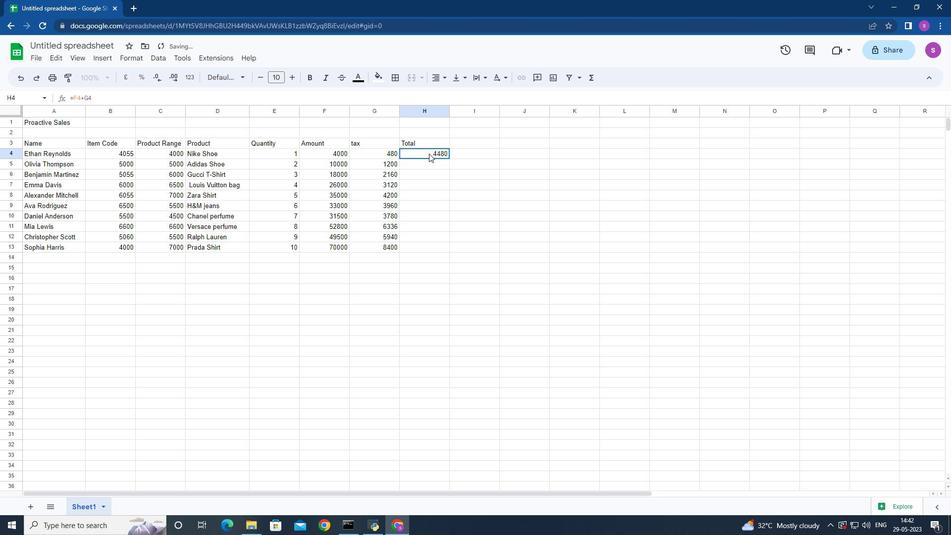 
Action: Mouse pressed left at (418, 147)
Screenshot: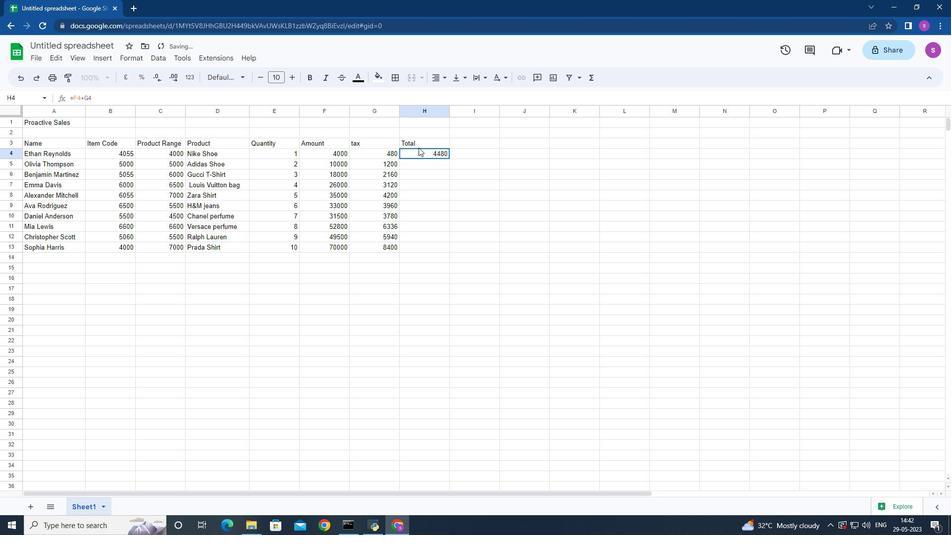 
Action: Mouse moved to (413, 151)
Screenshot: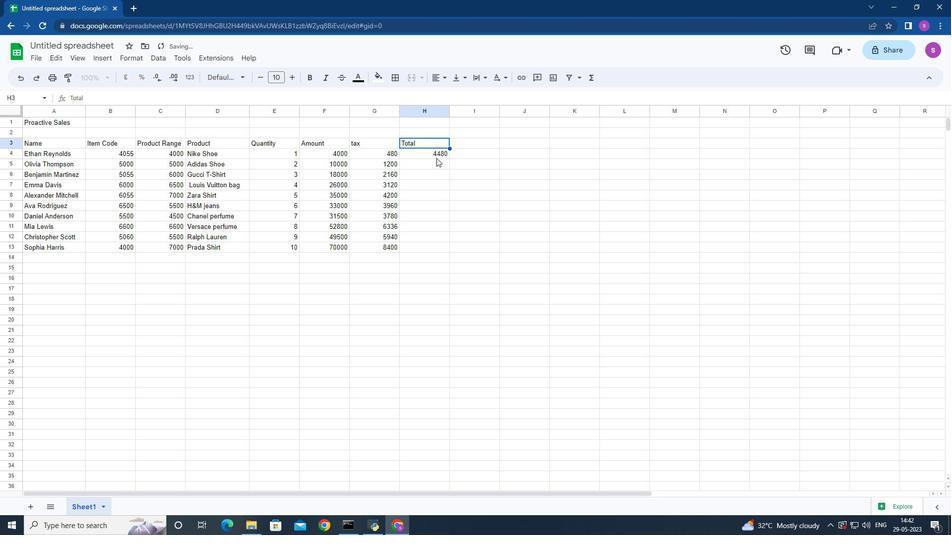 
Action: Mouse pressed left at (413, 151)
Screenshot: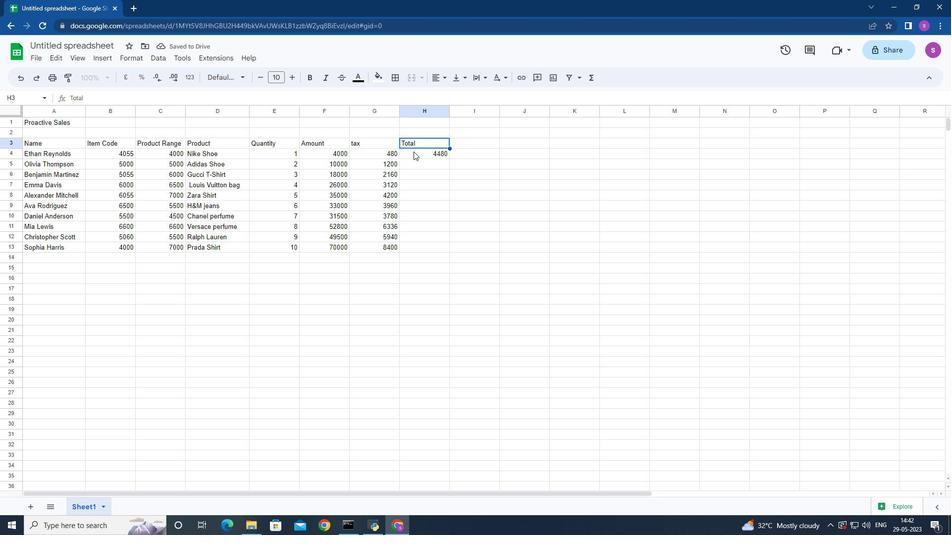
Action: Mouse moved to (450, 158)
Screenshot: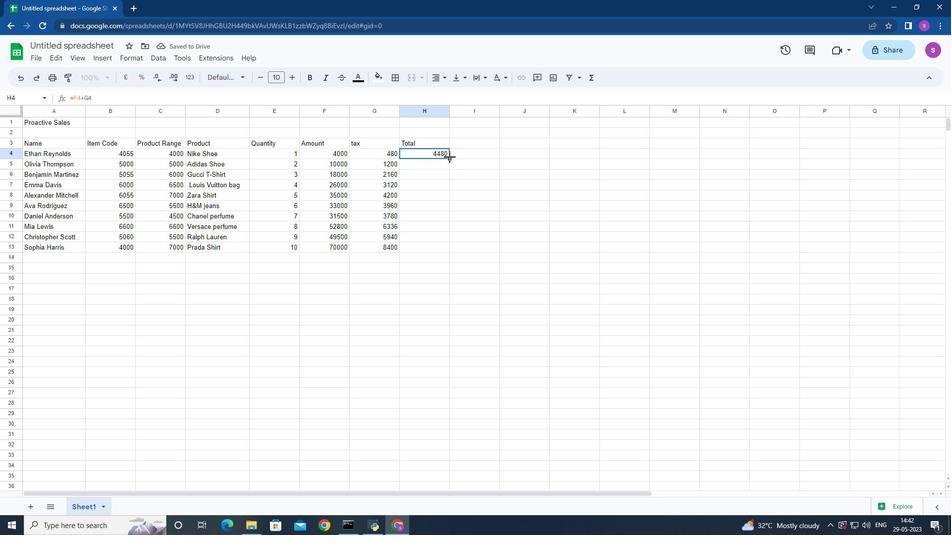 
Action: Mouse pressed left at (450, 158)
Screenshot: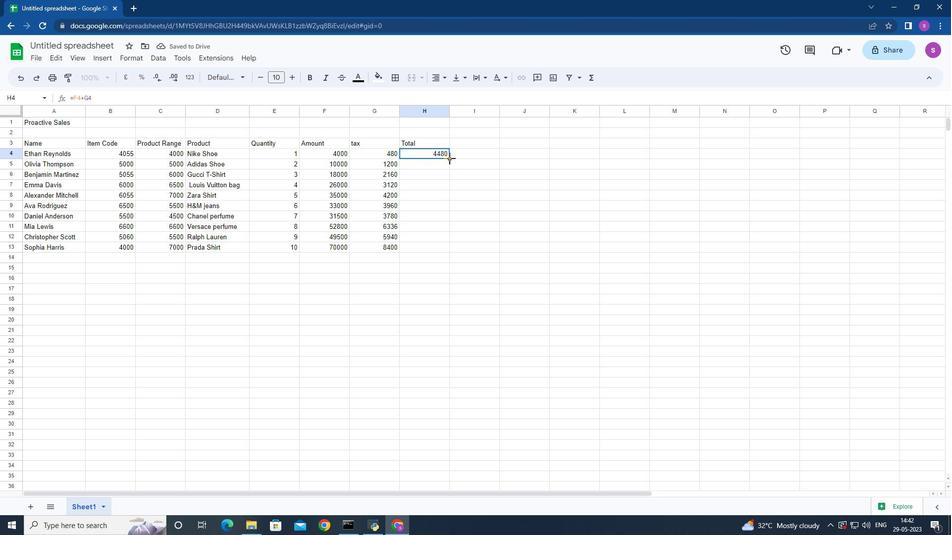 
Action: Mouse moved to (478, 162)
Screenshot: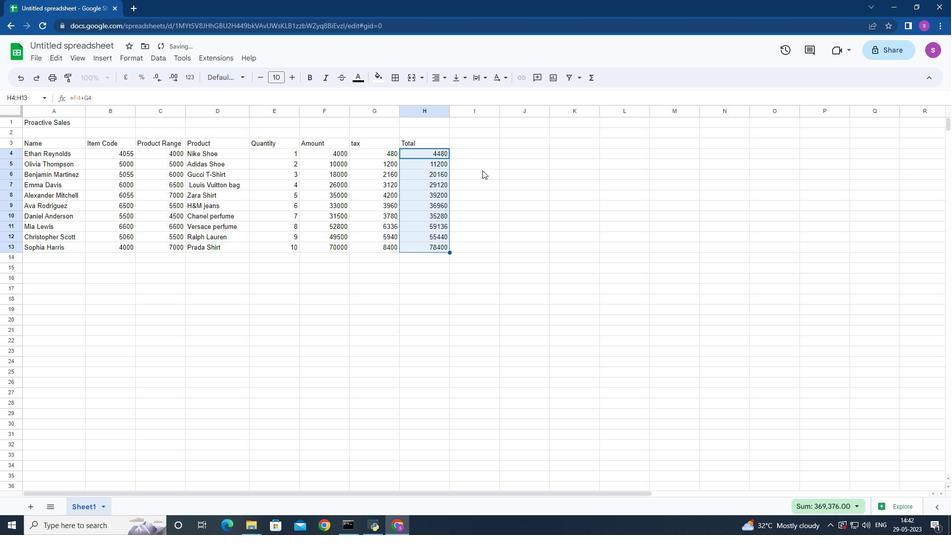 
Action: Mouse pressed left at (478, 162)
Screenshot: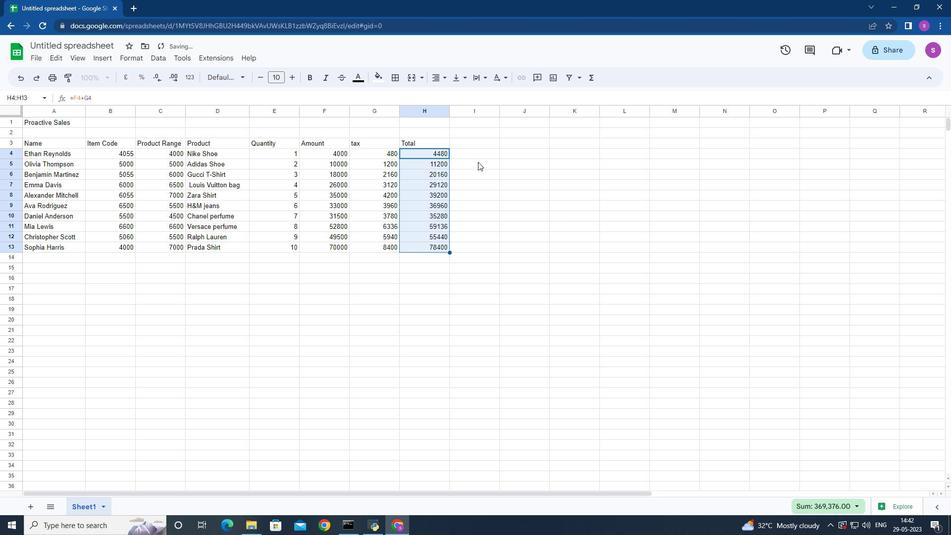 
Action: Mouse moved to (463, 145)
Screenshot: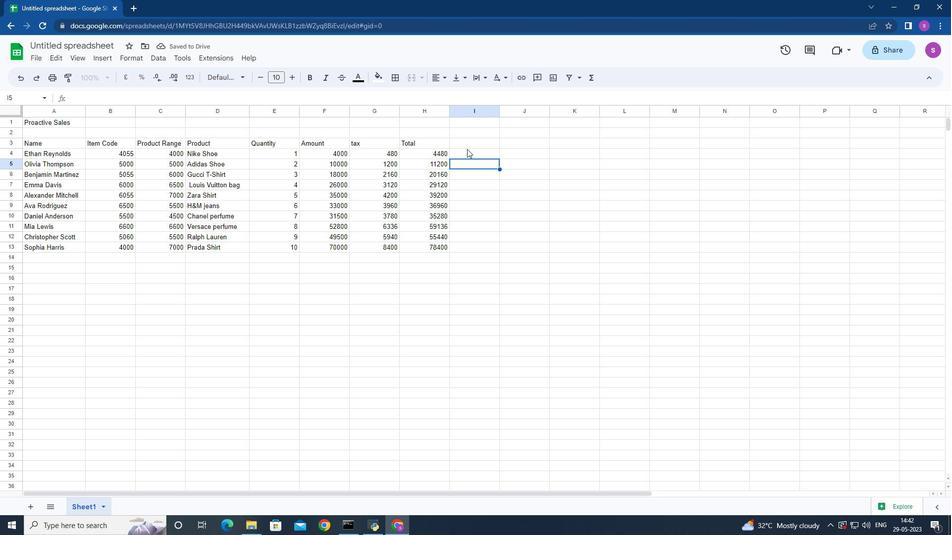 
Action: Mouse pressed left at (463, 145)
Screenshot: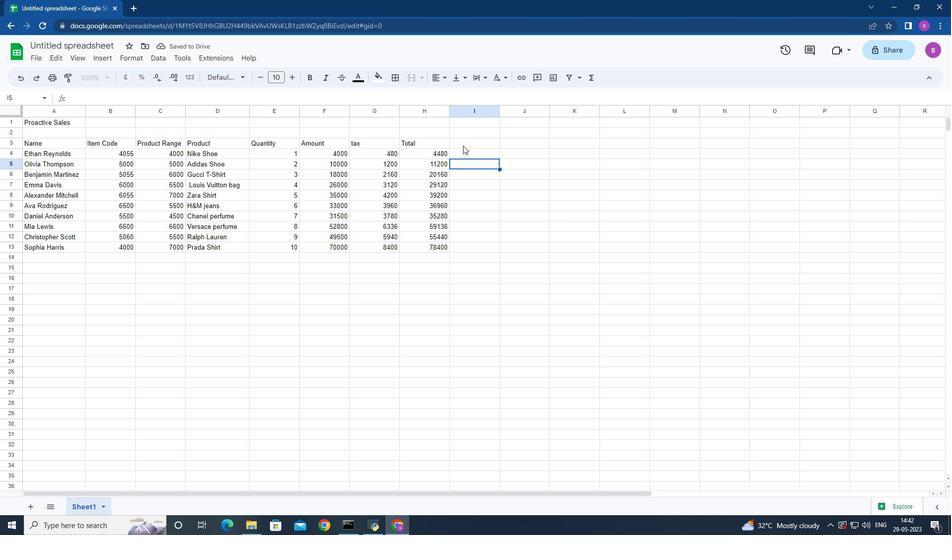 
Action: Mouse moved to (412, 205)
Screenshot: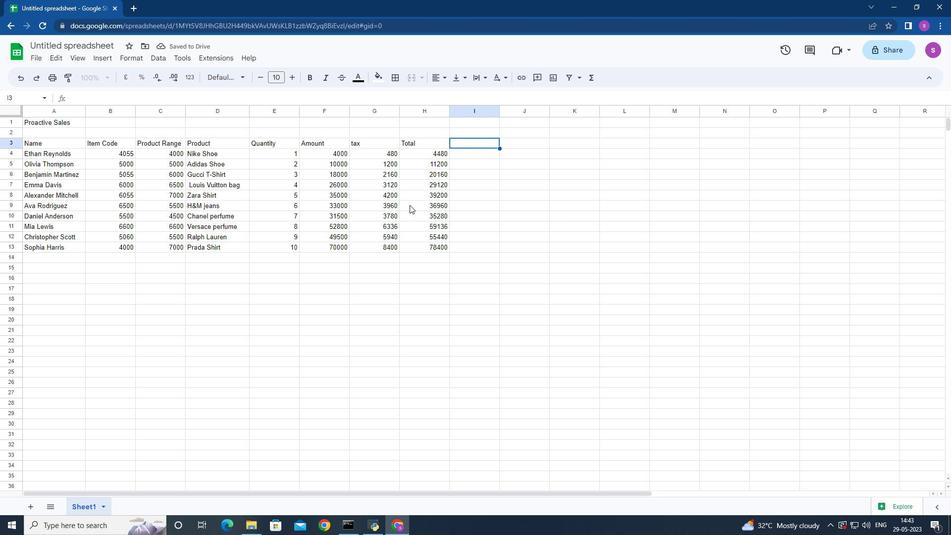 
Action: Mouse scrolled (412, 204) with delta (0, 0)
Screenshot: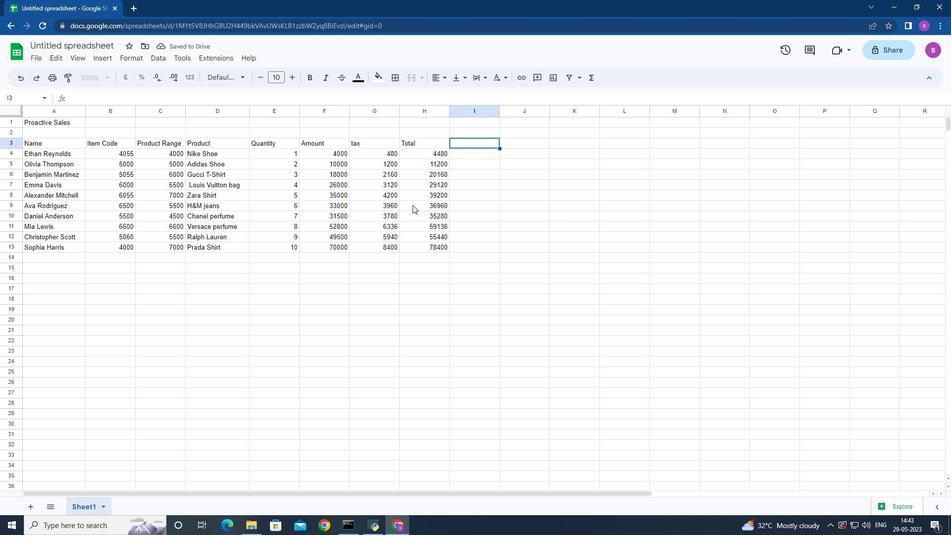 
Action: Mouse scrolled (412, 204) with delta (0, 0)
Screenshot: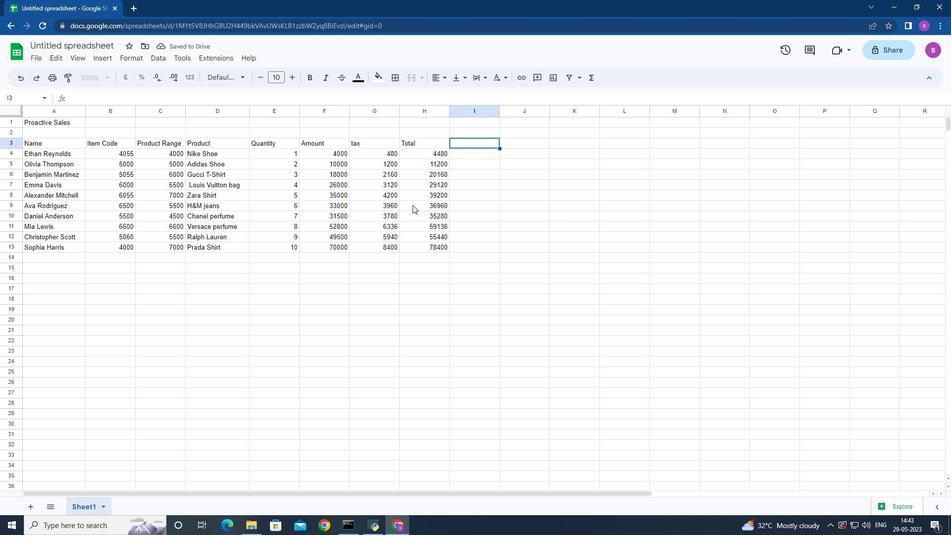 
Action: Mouse moved to (412, 203)
Screenshot: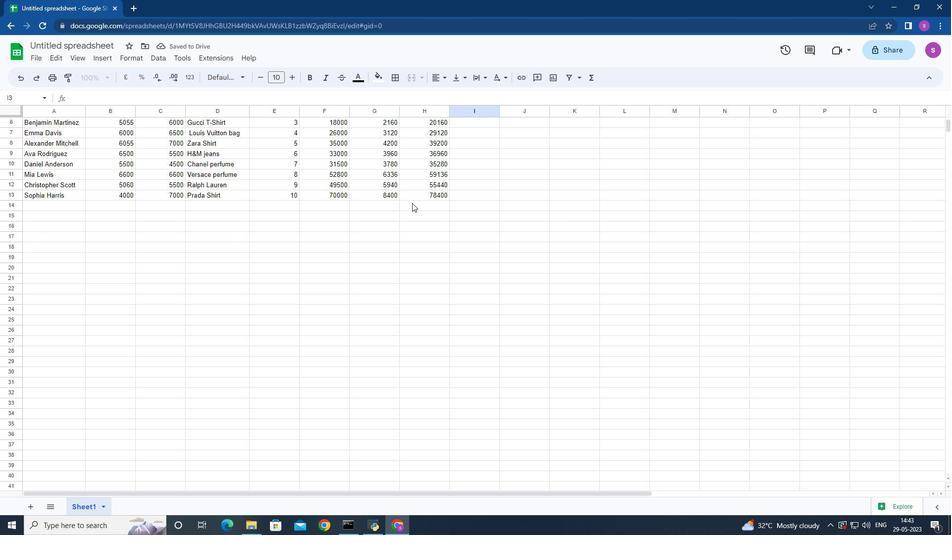 
Action: Mouse scrolled (412, 203) with delta (0, 0)
Screenshot: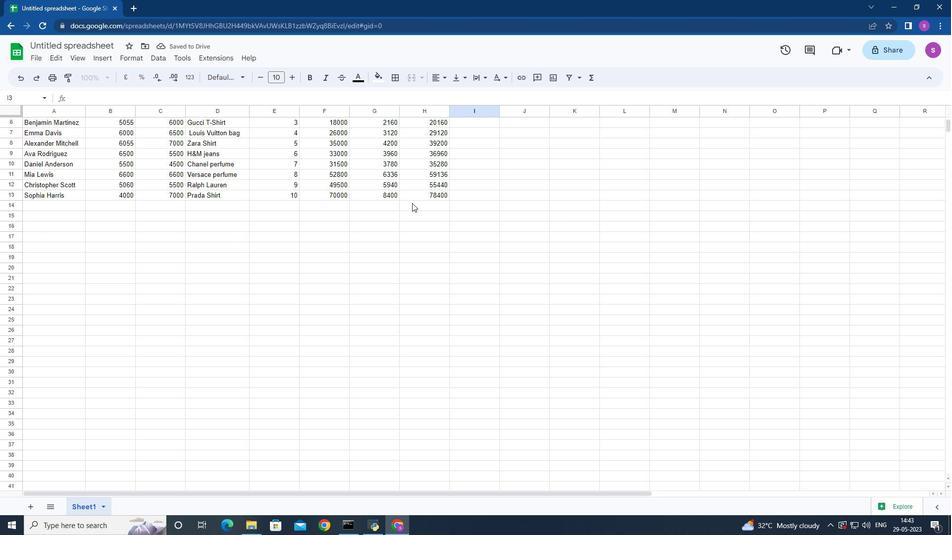 
Action: Mouse scrolled (412, 203) with delta (0, 0)
Screenshot: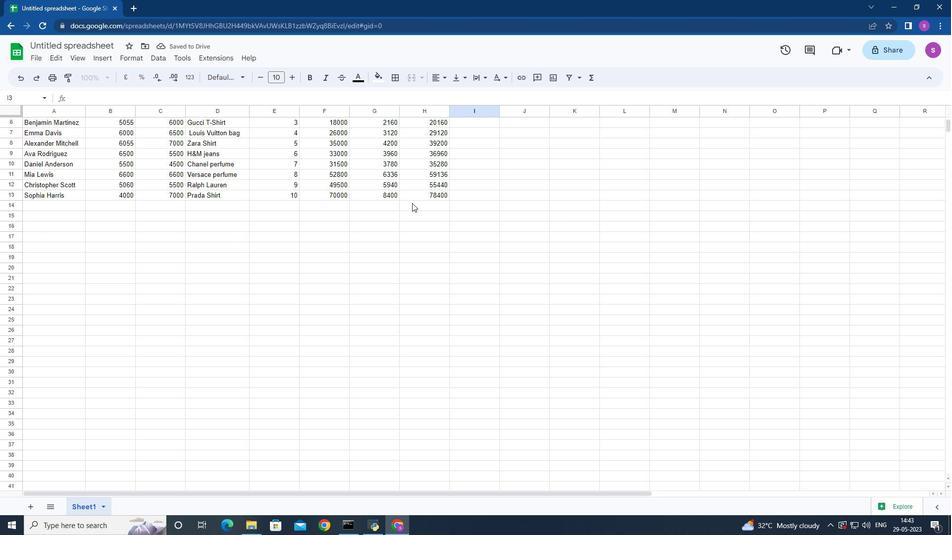 
Action: Mouse scrolled (412, 203) with delta (0, 0)
Screenshot: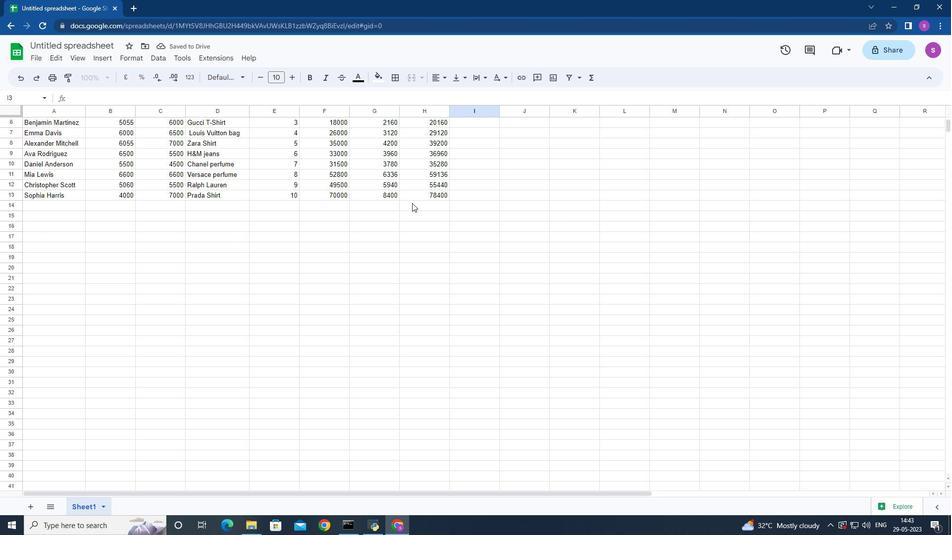 
Action: Mouse moved to (84, 45)
Screenshot: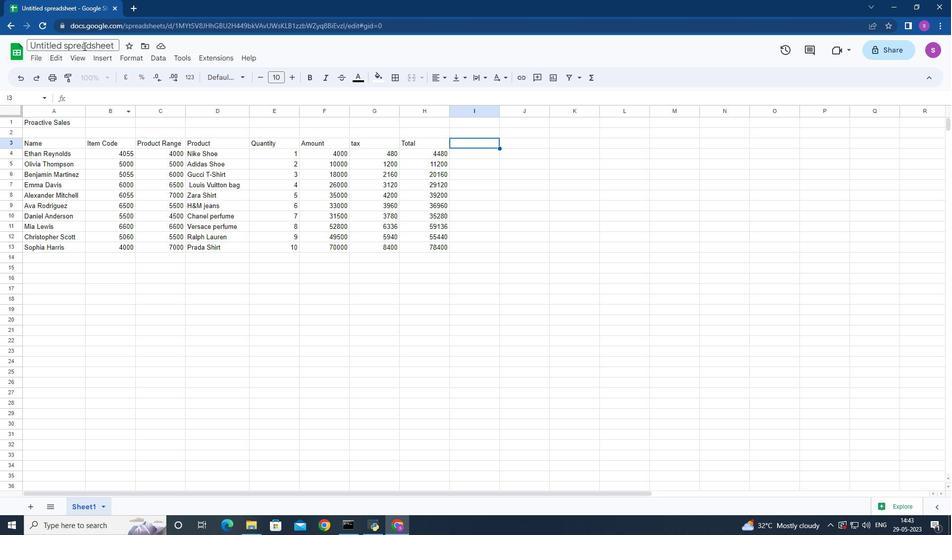 
Action: Mouse pressed left at (84, 45)
Screenshot: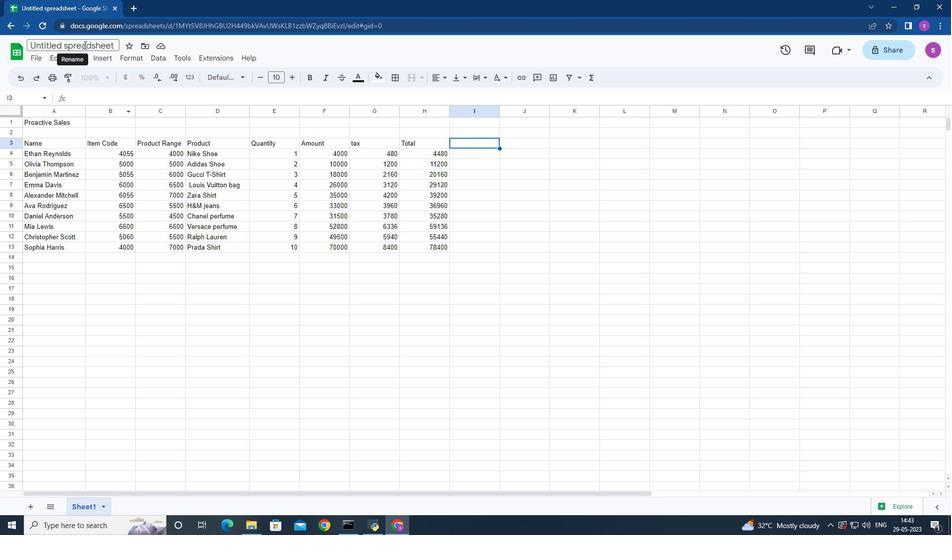 
Action: Key pressed <Key.backspace><Key.shift><Key.shift>Proactiva<Key.space><Key.shift>Sales<Key.space><Key.shift>Review<Key.space><Key.shift>Book<Key.enter>
Screenshot: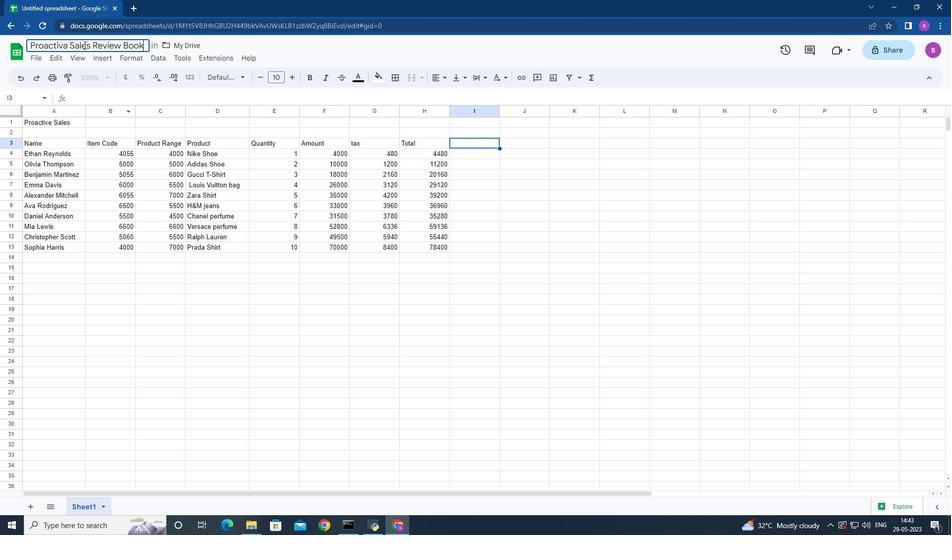 
Action: Mouse moved to (387, 256)
Screenshot: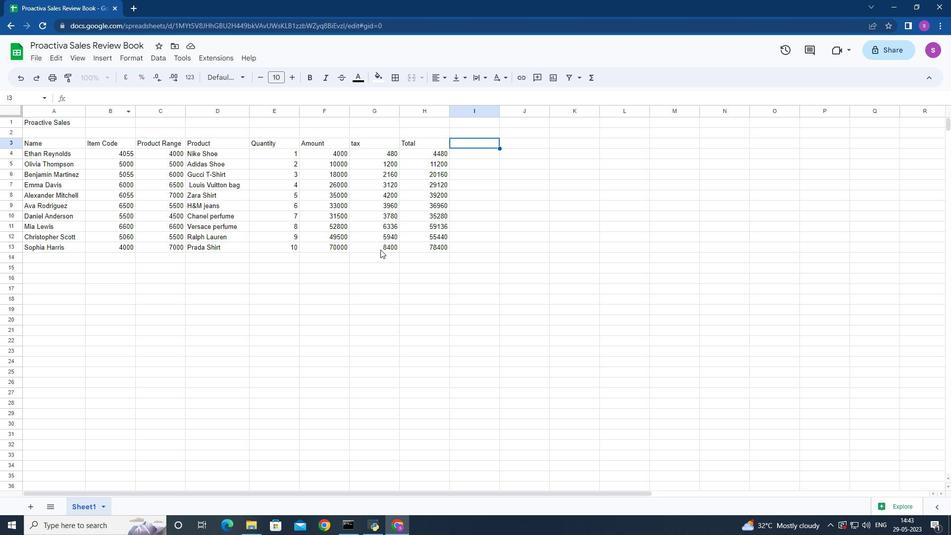 
Action: Mouse scrolled (387, 255) with delta (0, 0)
Screenshot: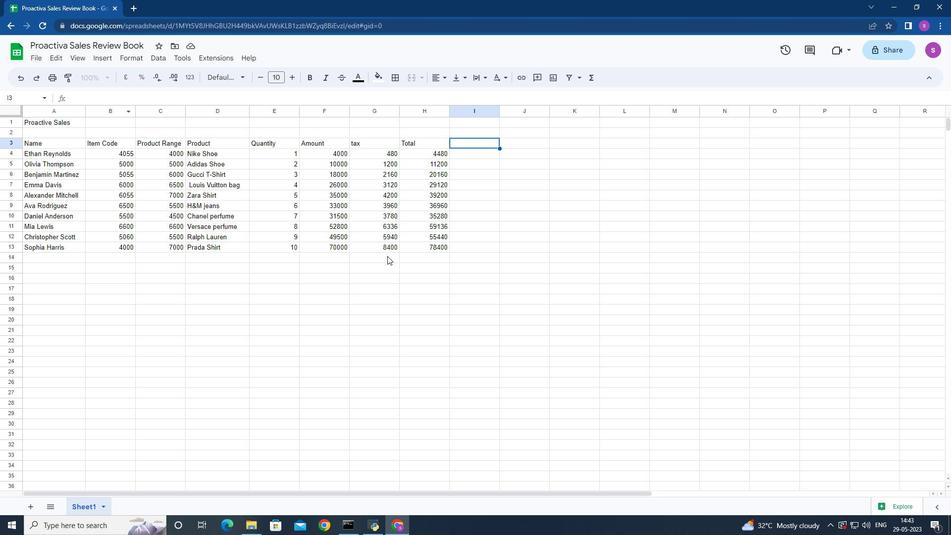 
Action: Mouse moved to (467, 230)
Screenshot: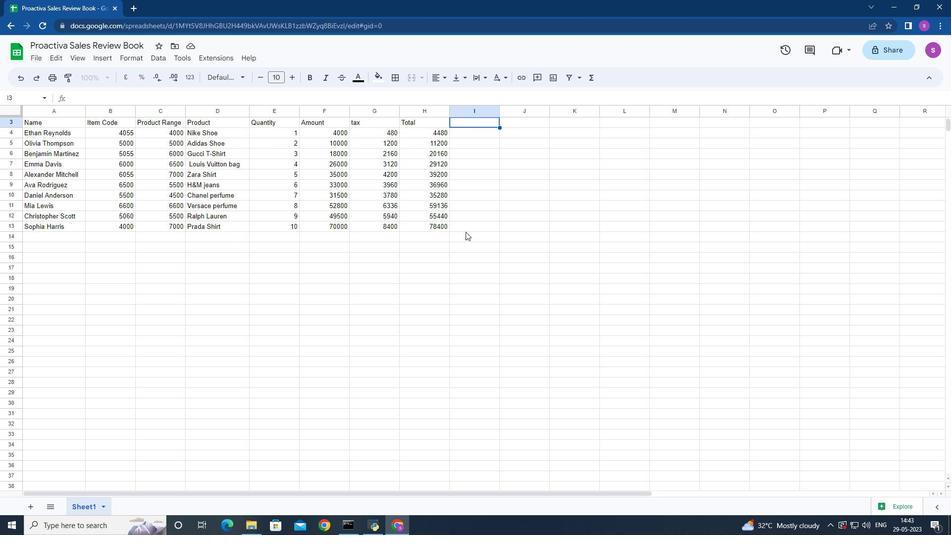 
Action: Mouse pressed left at (467, 230)
Screenshot: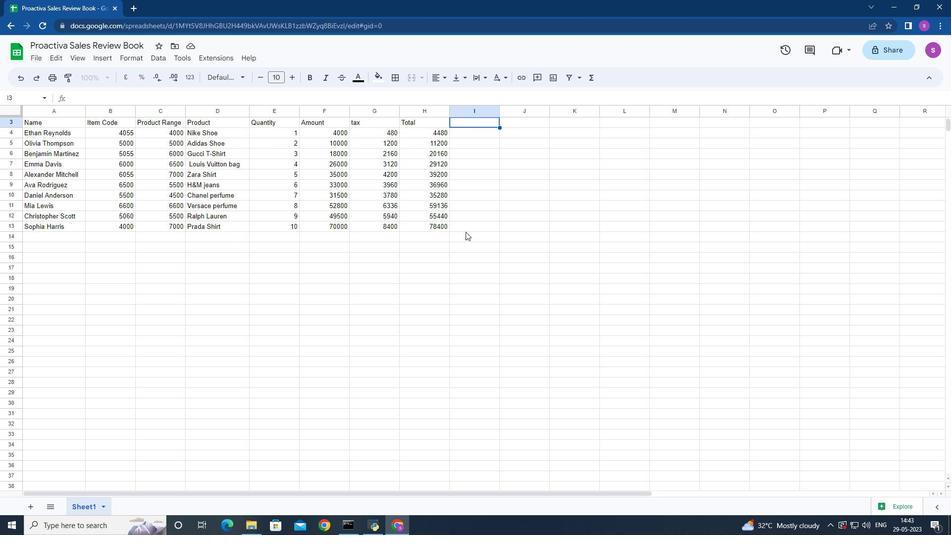 
Action: Mouse moved to (461, 131)
Screenshot: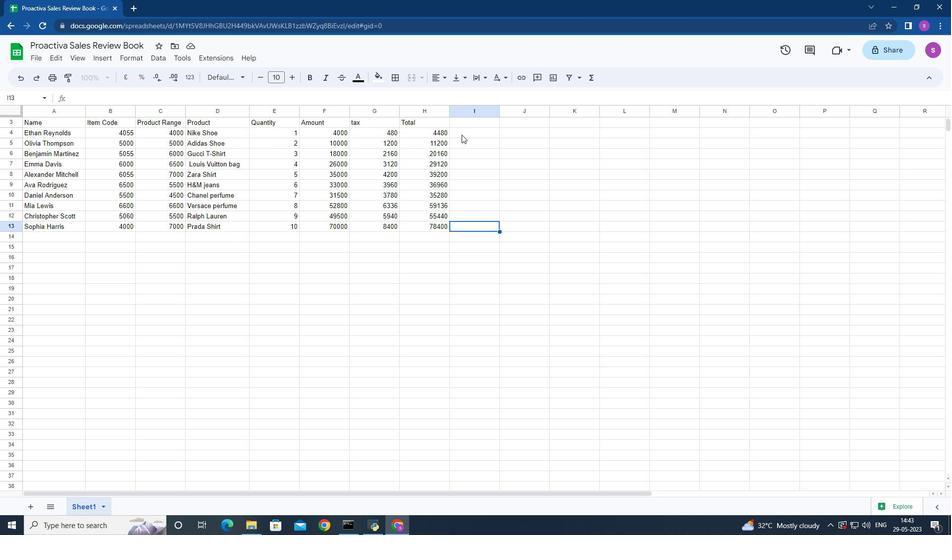 
Action: Mouse pressed left at (461, 131)
Screenshot: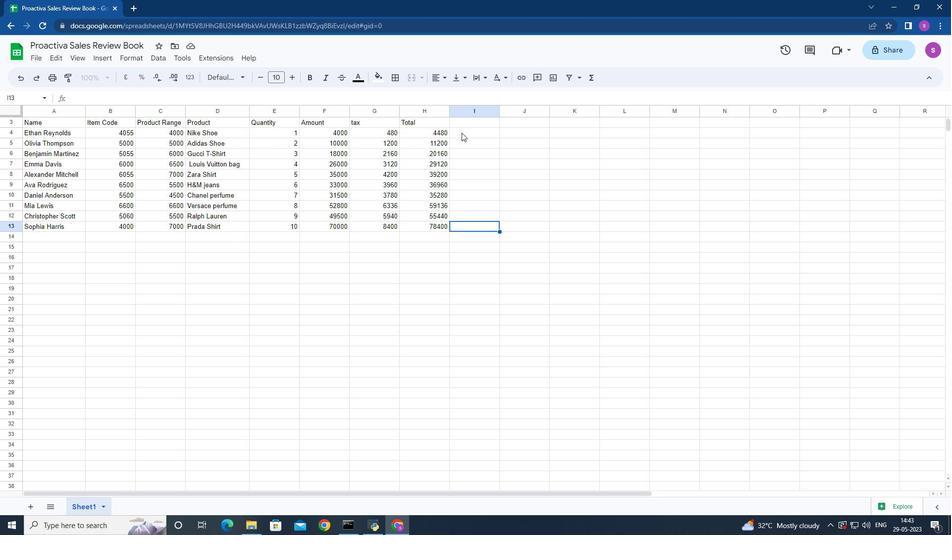 
Action: Mouse moved to (500, 199)
Screenshot: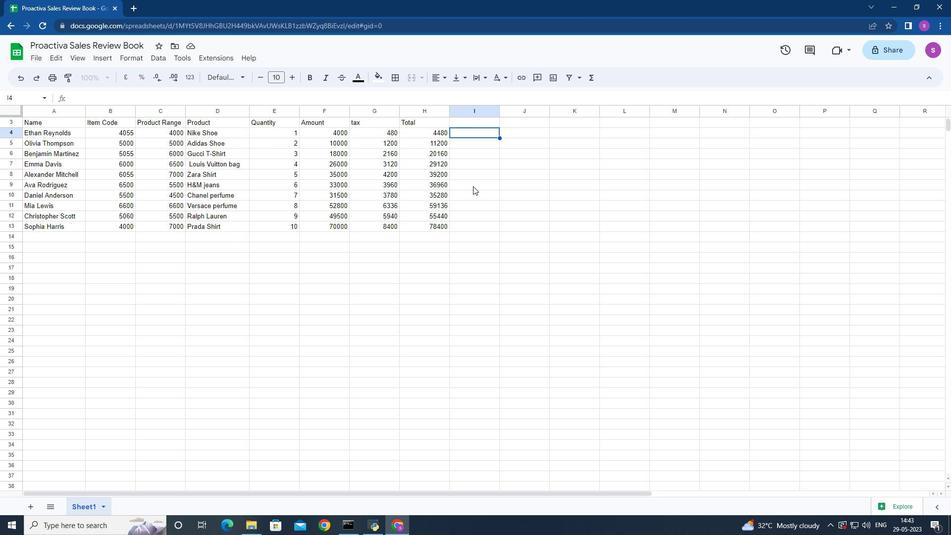 
Action: Mouse scrolled (500, 199) with delta (0, 0)
Screenshot: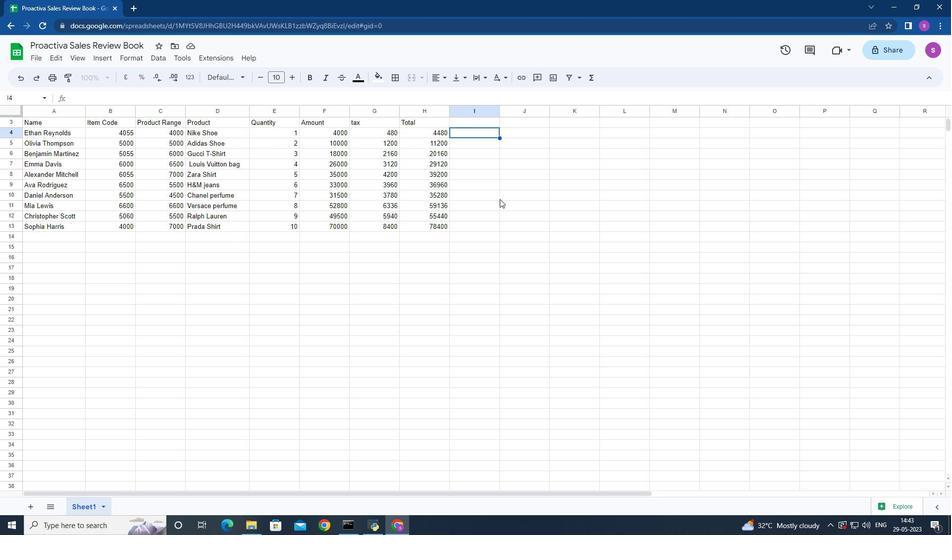 
Action: Mouse moved to (500, 201)
Screenshot: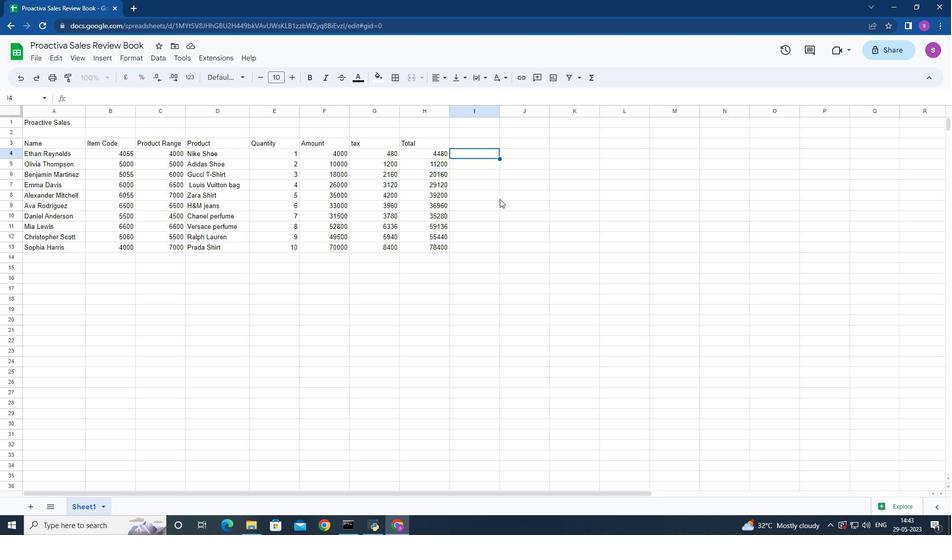 
Action: Mouse scrolled (500, 202) with delta (0, 0)
Screenshot: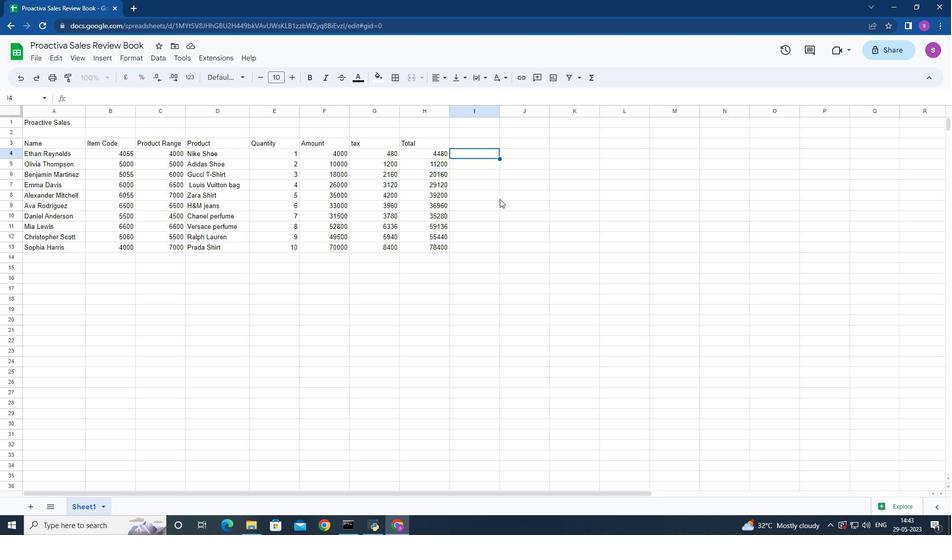 
Action: Mouse moved to (500, 201)
Screenshot: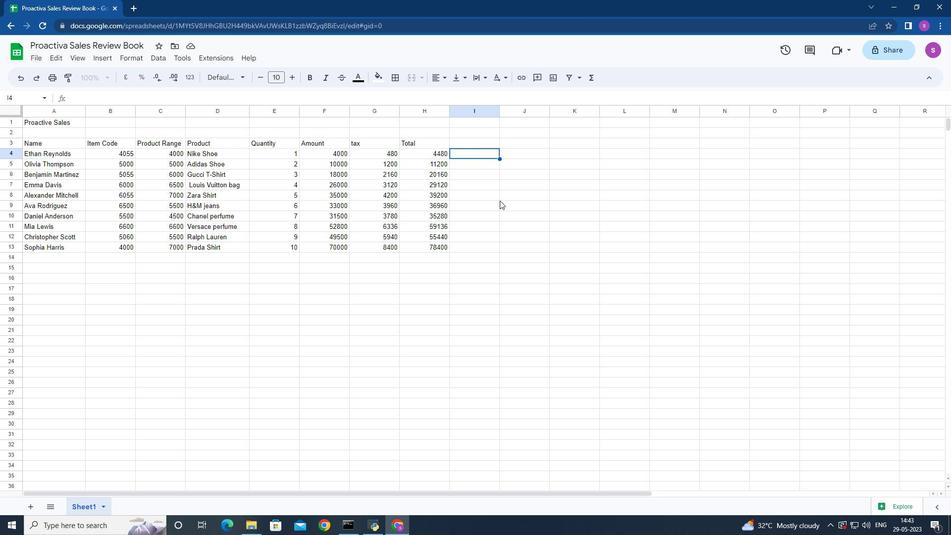 
